 Task: In the  document picture.docx. Below name insert the link: 'www.wikipedia.org' Insert Dropdown below the link: Project Status  'Select Not started 'Insert Header and write  "Stellar". Change font style to  Yellow Tail
Action: Mouse moved to (296, 347)
Screenshot: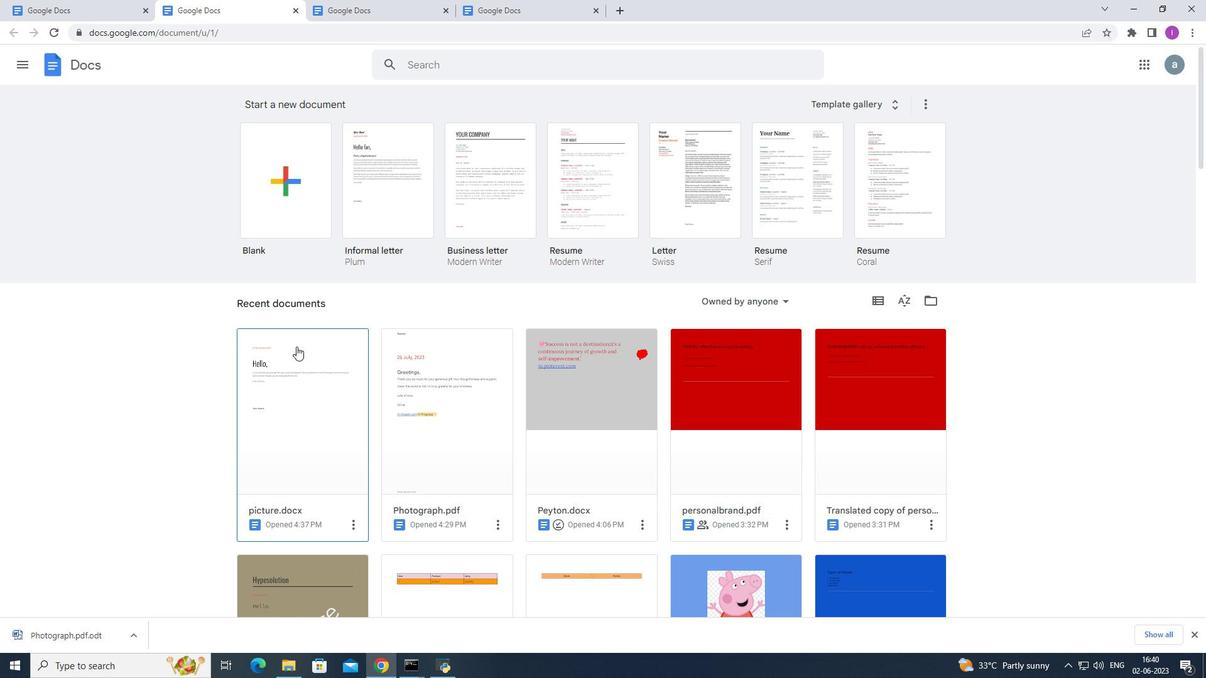 
Action: Mouse pressed left at (296, 346)
Screenshot: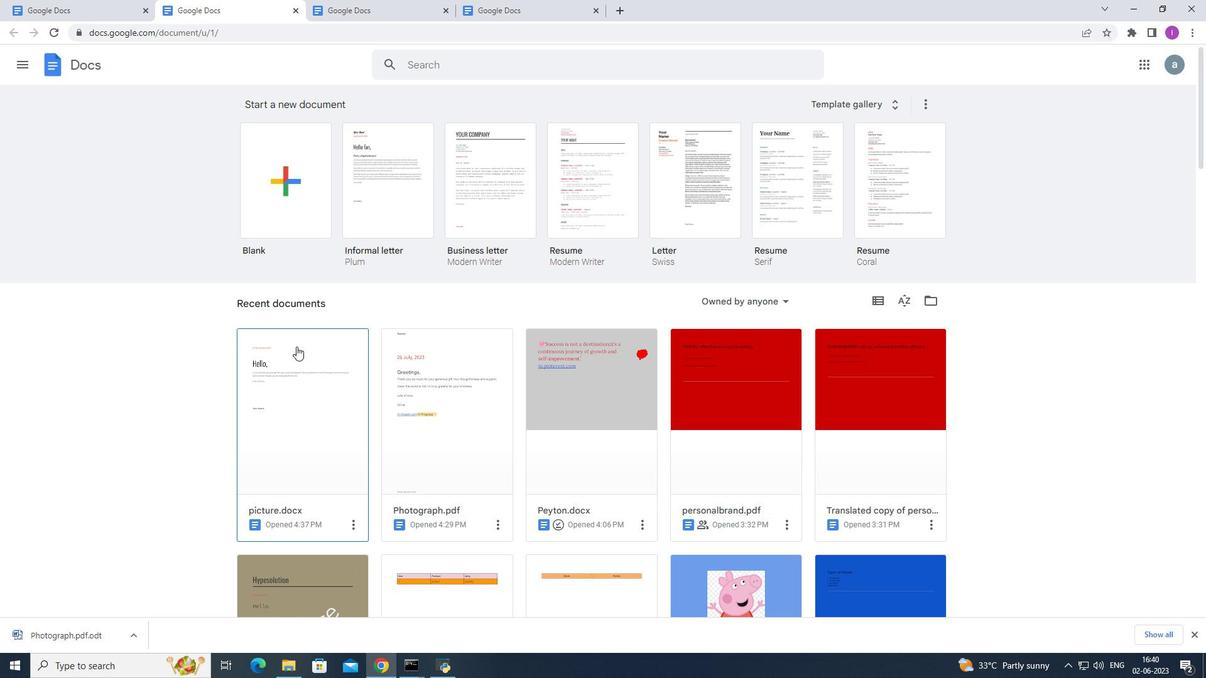 
Action: Mouse moved to (411, 395)
Screenshot: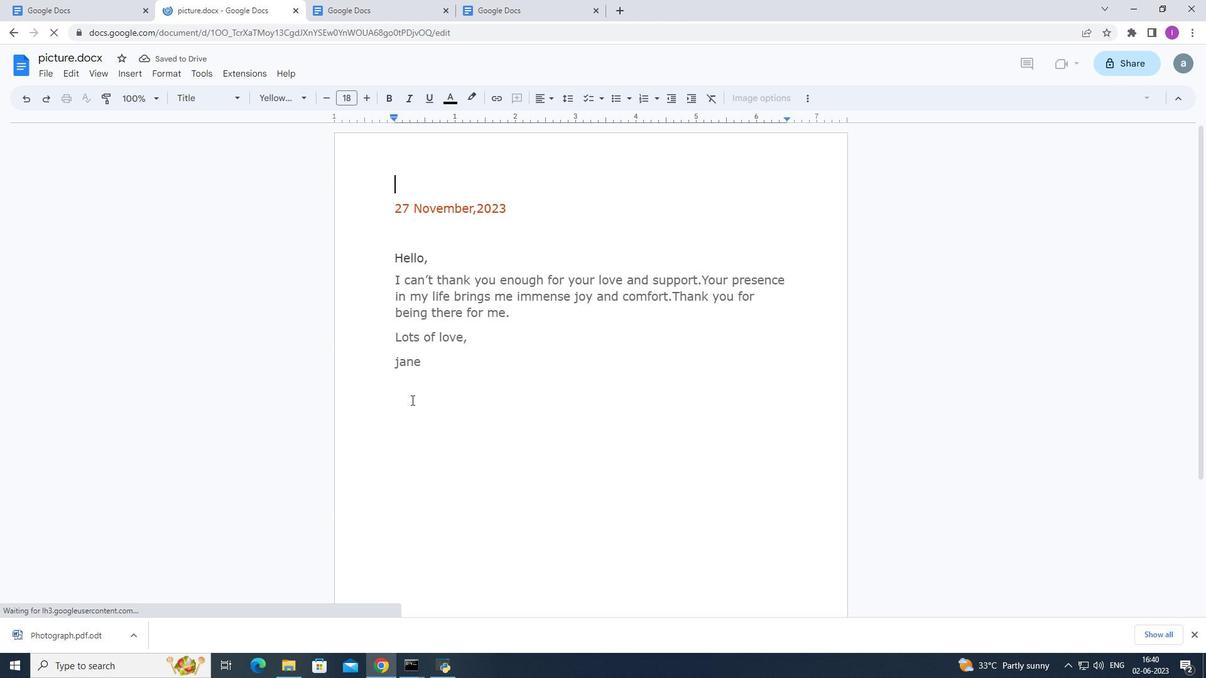 
Action: Mouse pressed left at (411, 395)
Screenshot: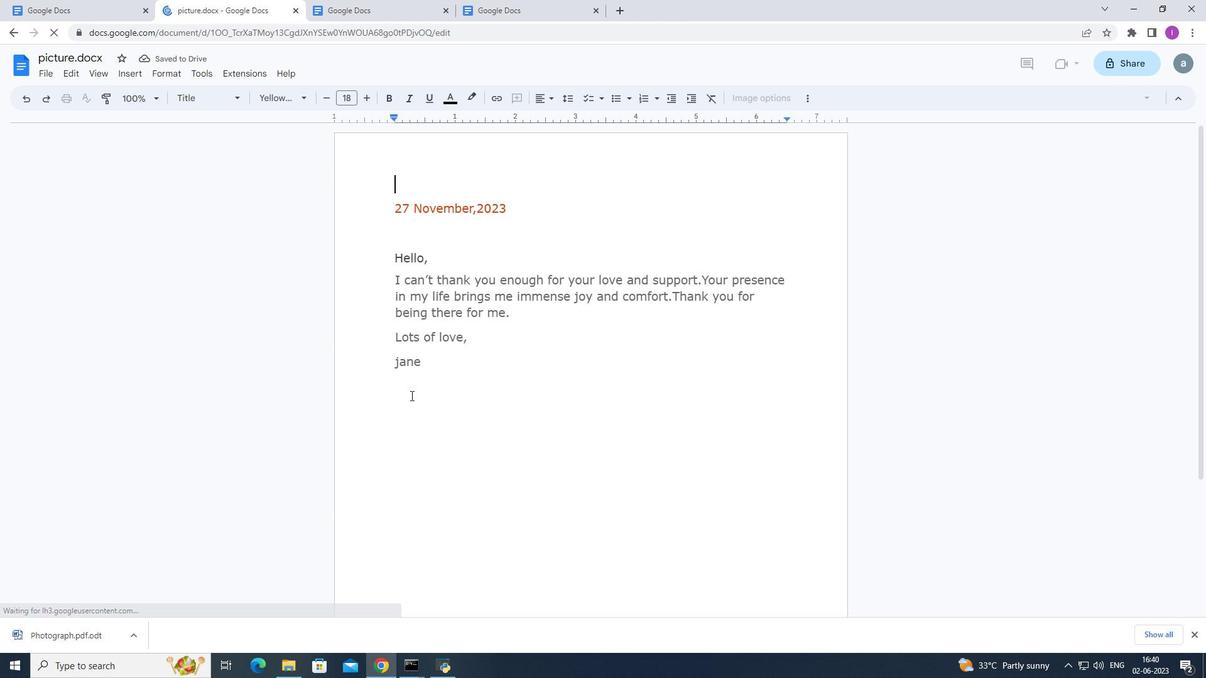 
Action: Mouse moved to (140, 70)
Screenshot: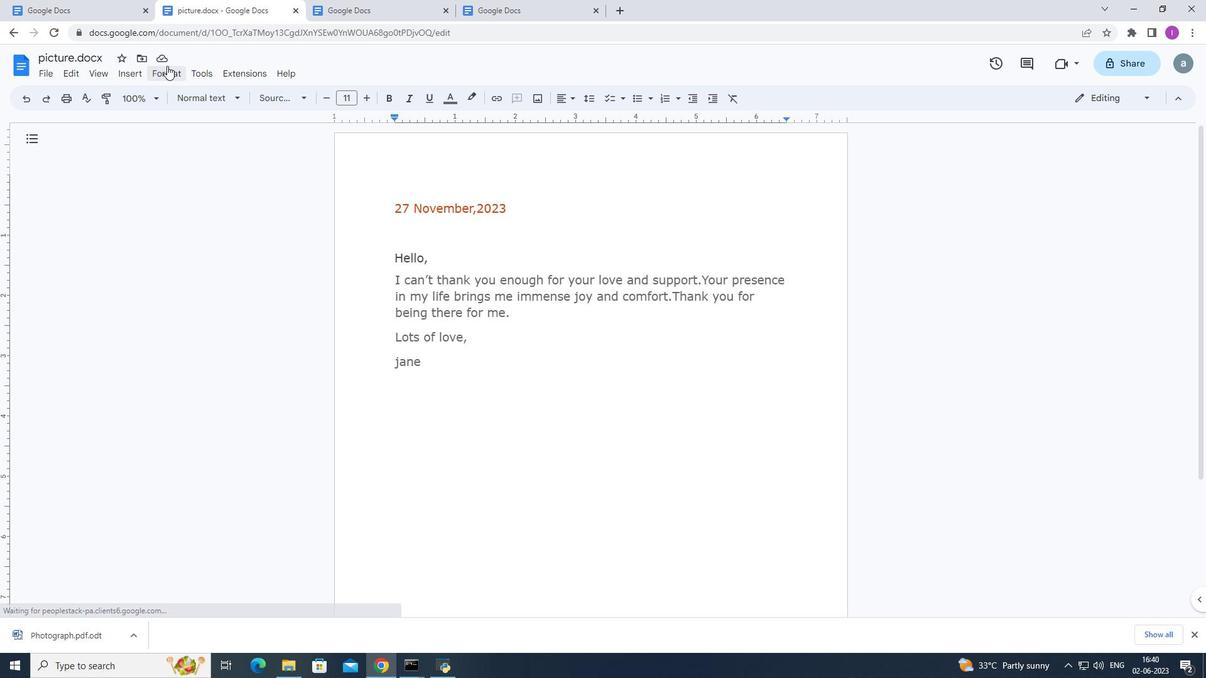 
Action: Mouse pressed left at (140, 70)
Screenshot: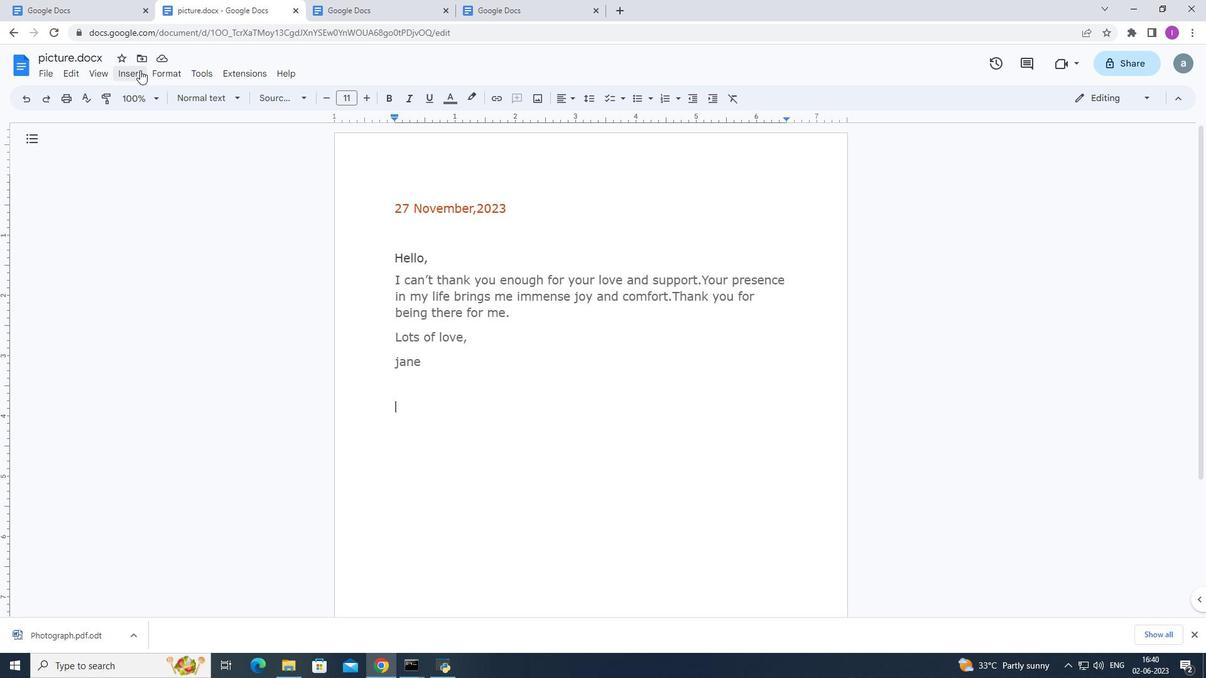
Action: Mouse moved to (150, 456)
Screenshot: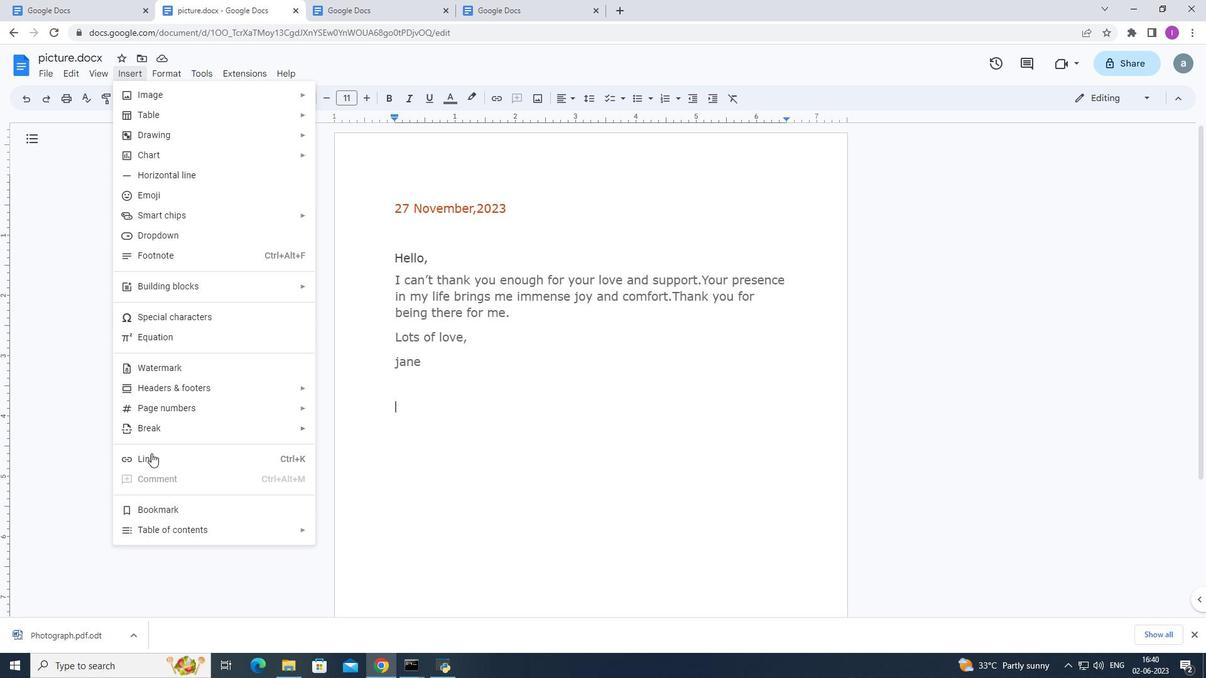 
Action: Mouse pressed left at (150, 456)
Screenshot: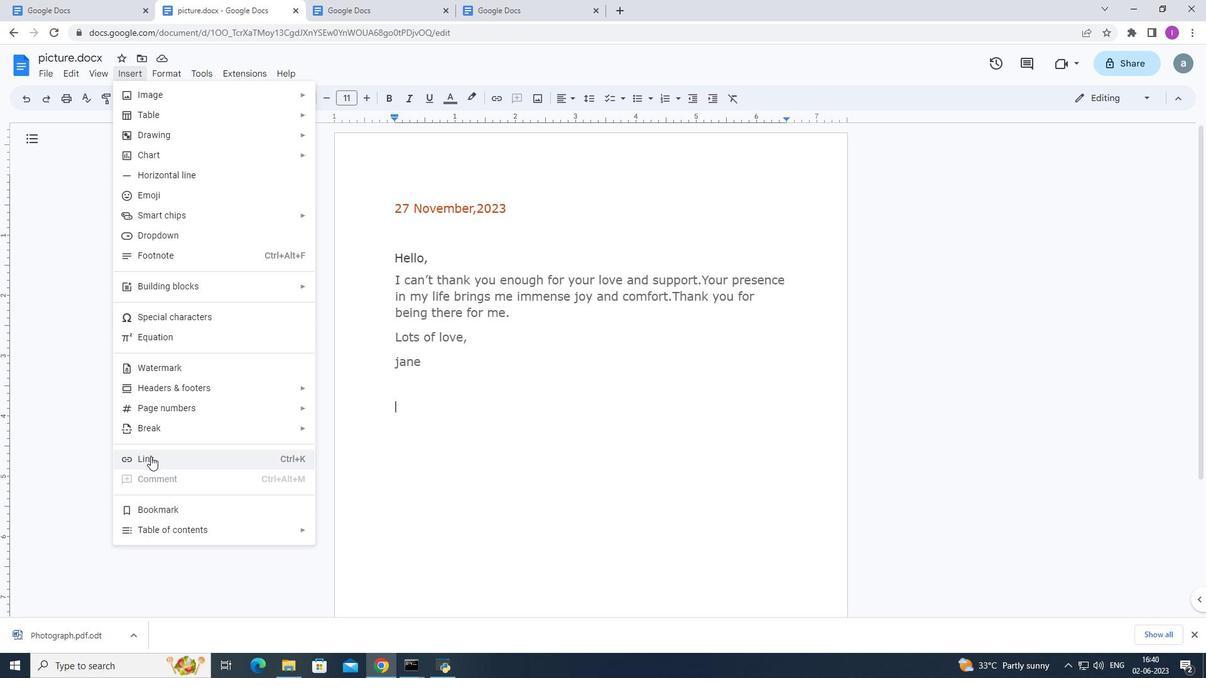 
Action: Mouse moved to (454, 260)
Screenshot: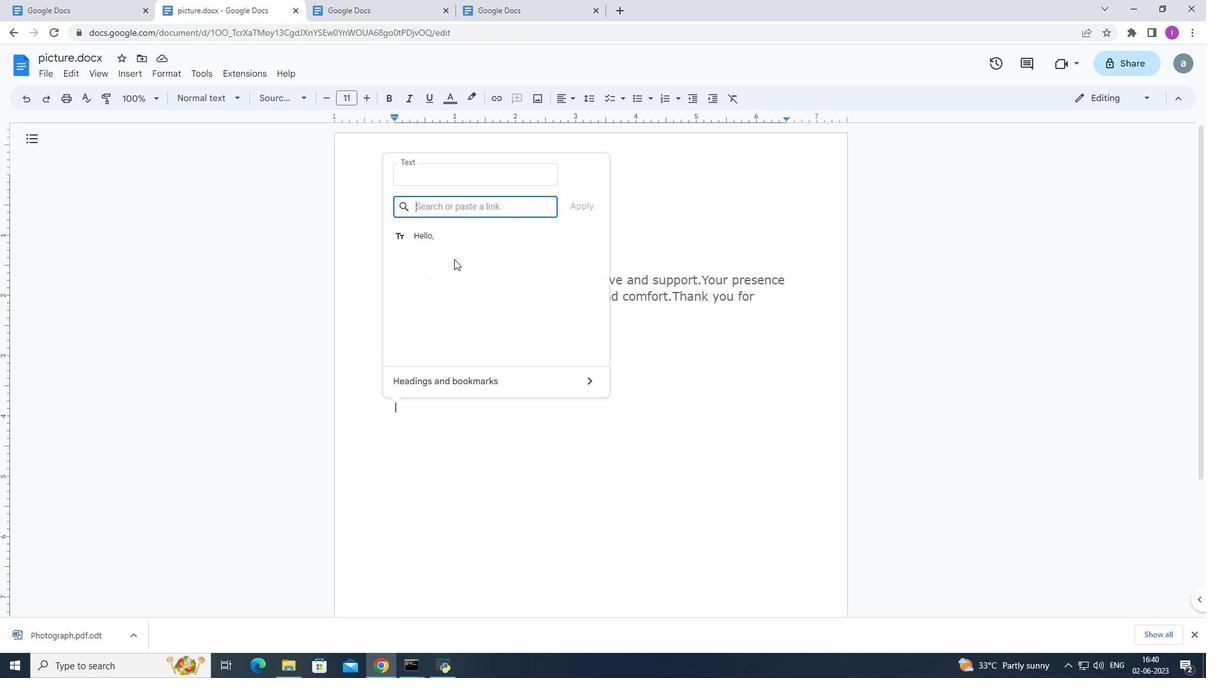 
Action: Key pressed www
Screenshot: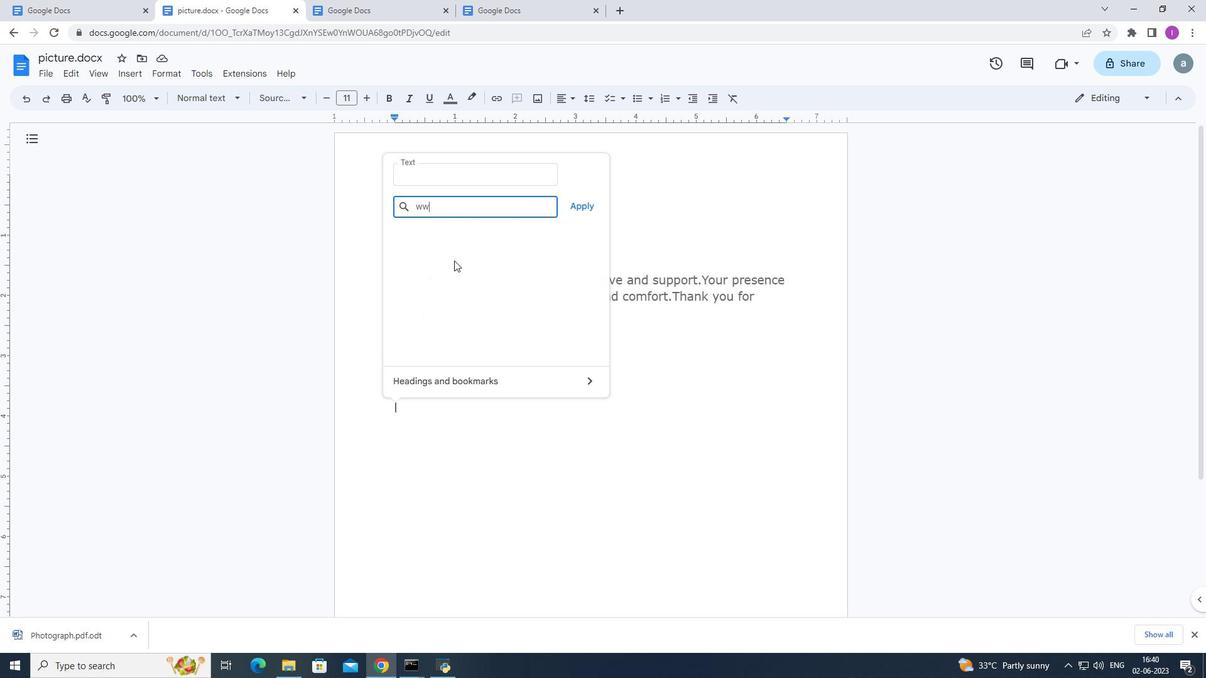 
Action: Mouse moved to (529, 268)
Screenshot: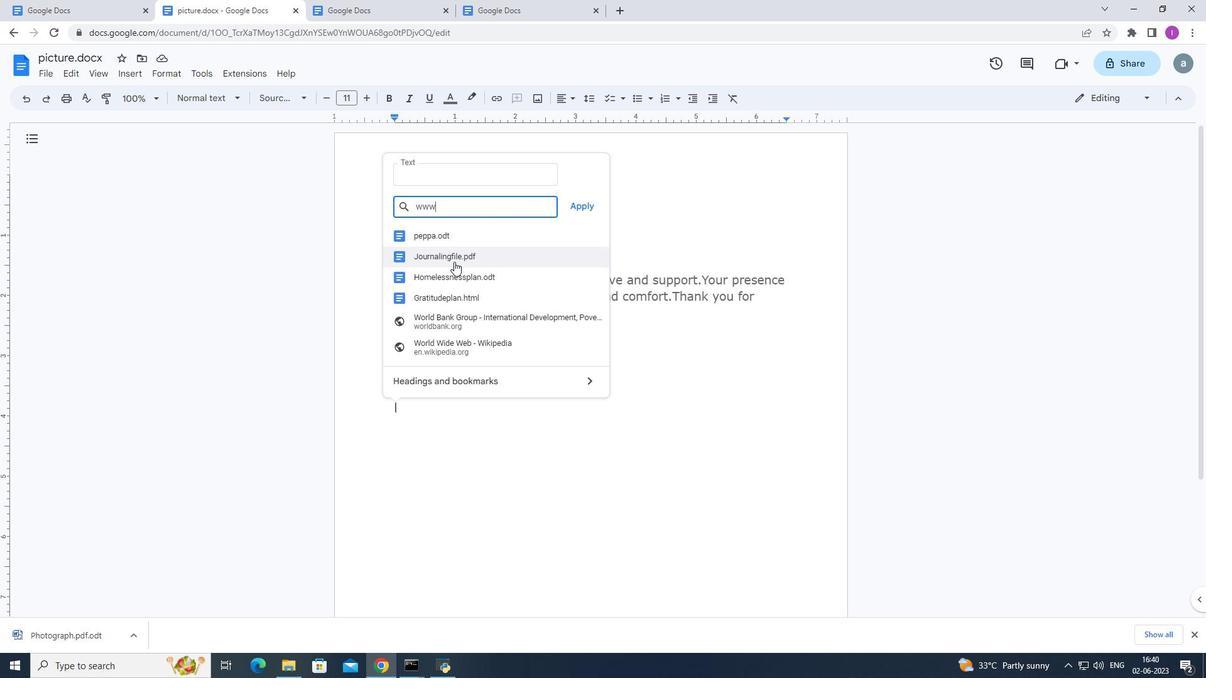 
Action: Key pressed .wikipedia.org
Screenshot: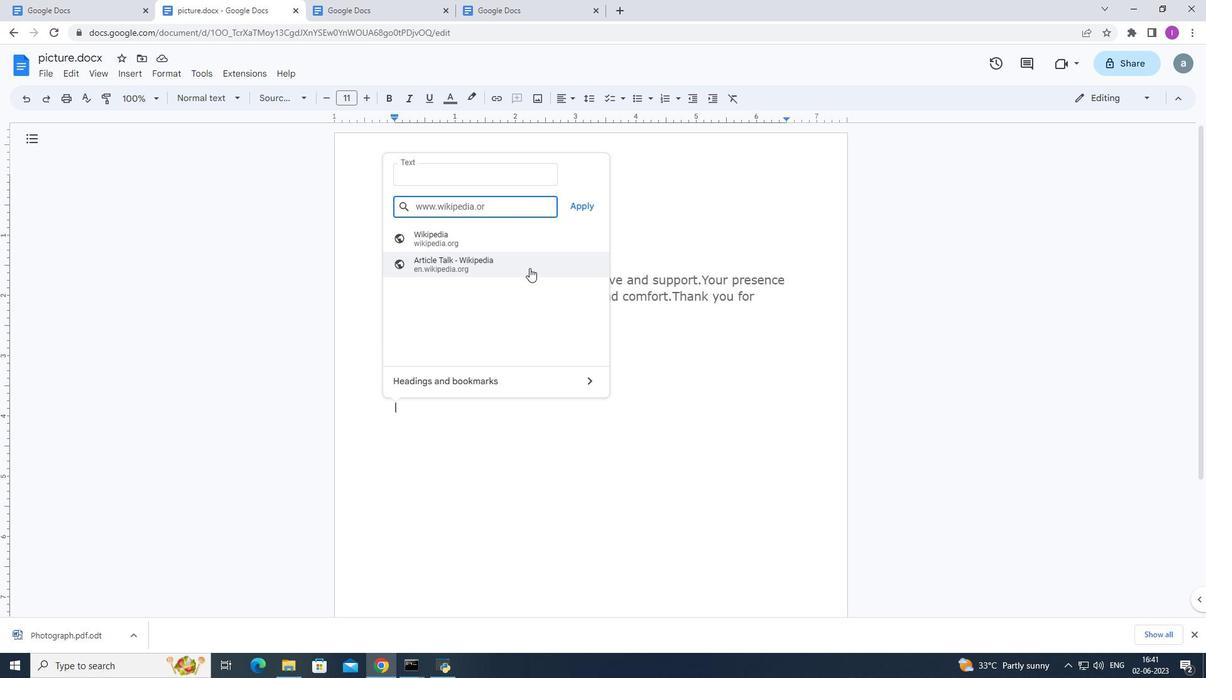 
Action: Mouse moved to (583, 207)
Screenshot: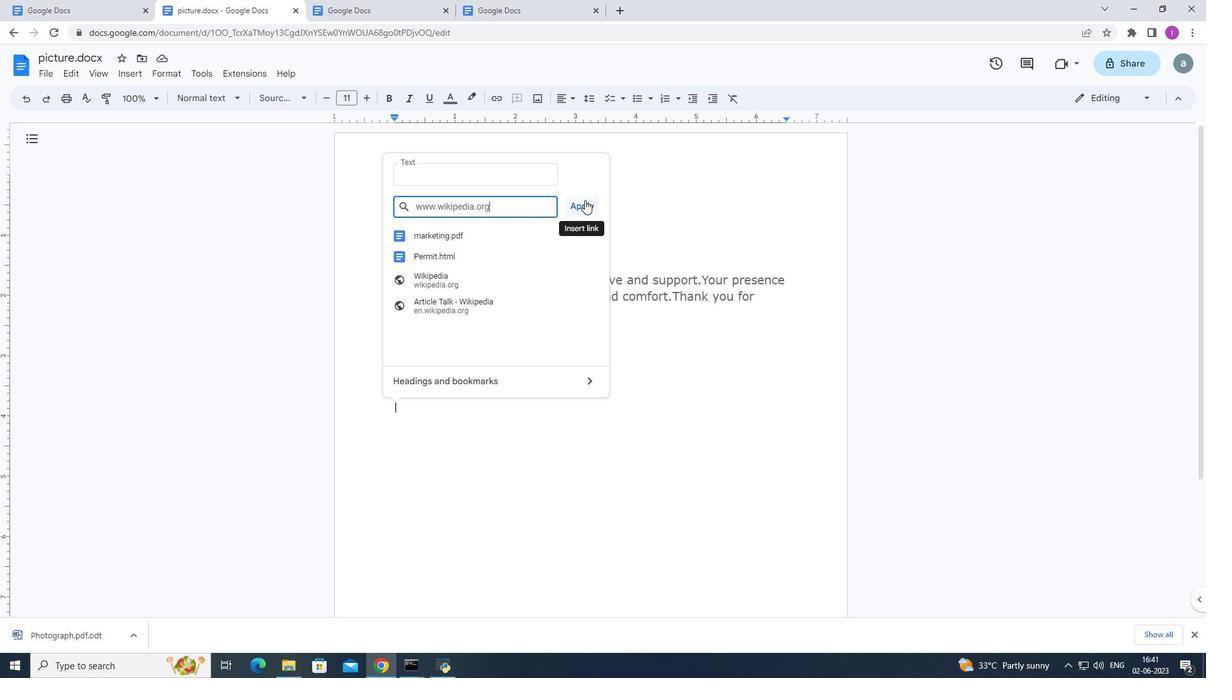 
Action: Mouse pressed left at (583, 207)
Screenshot: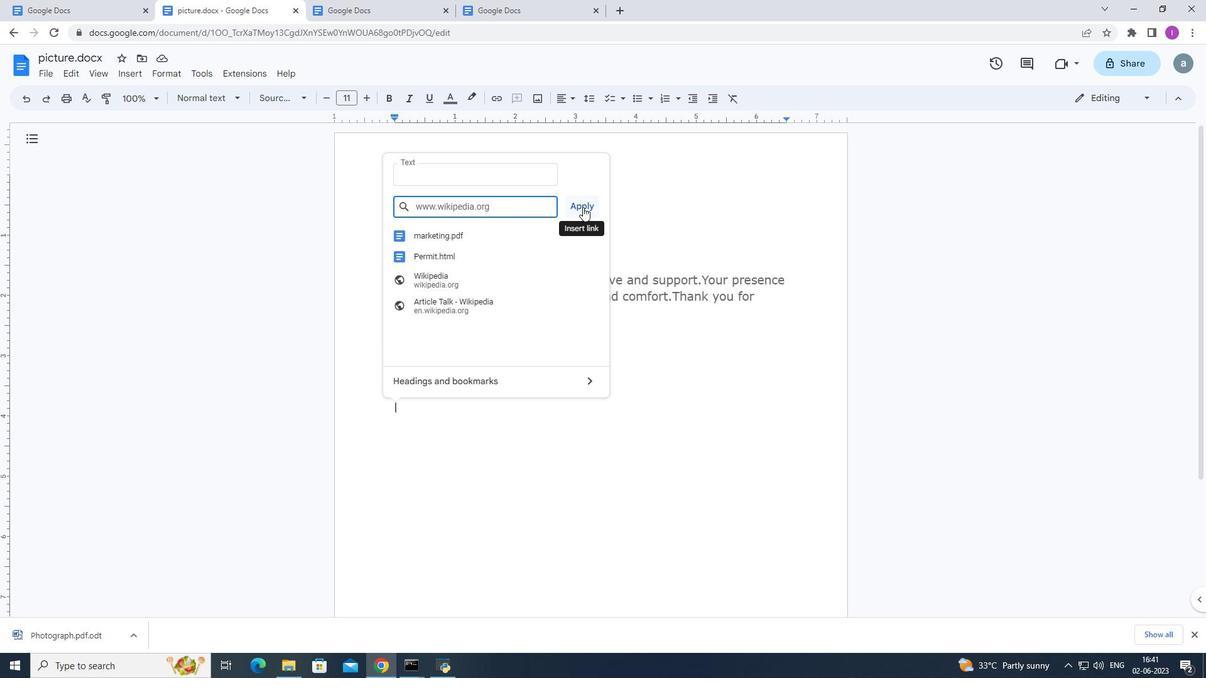 
Action: Mouse moved to (125, 72)
Screenshot: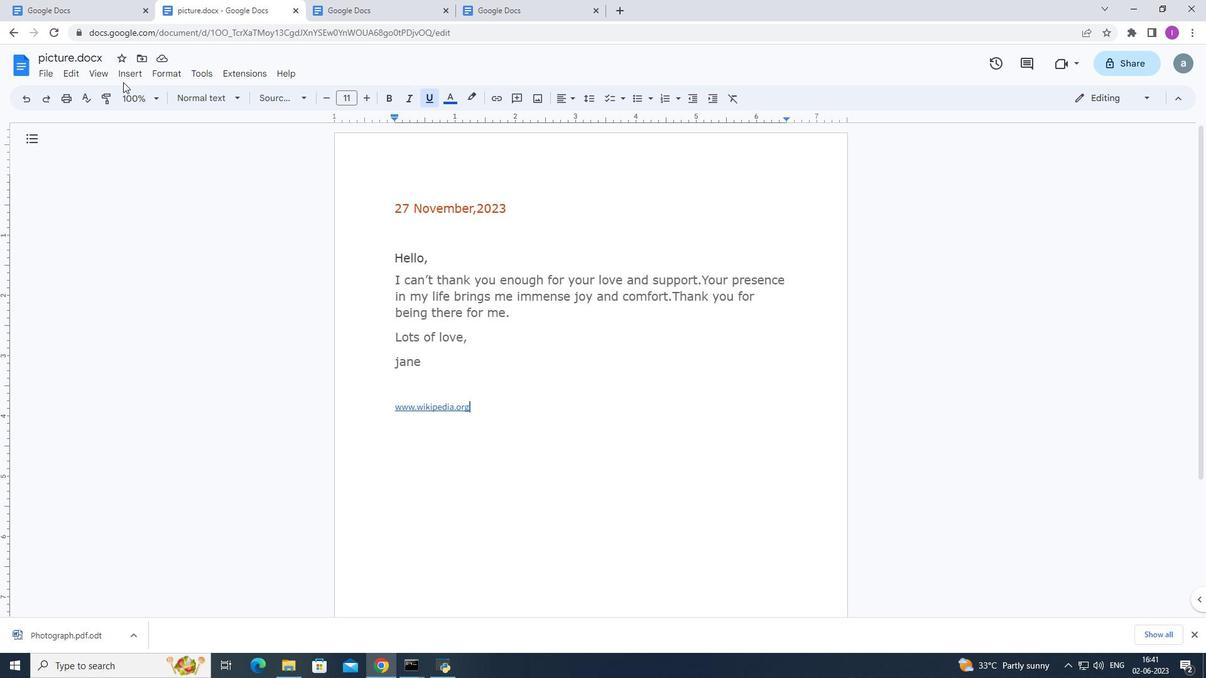 
Action: Mouse pressed left at (125, 72)
Screenshot: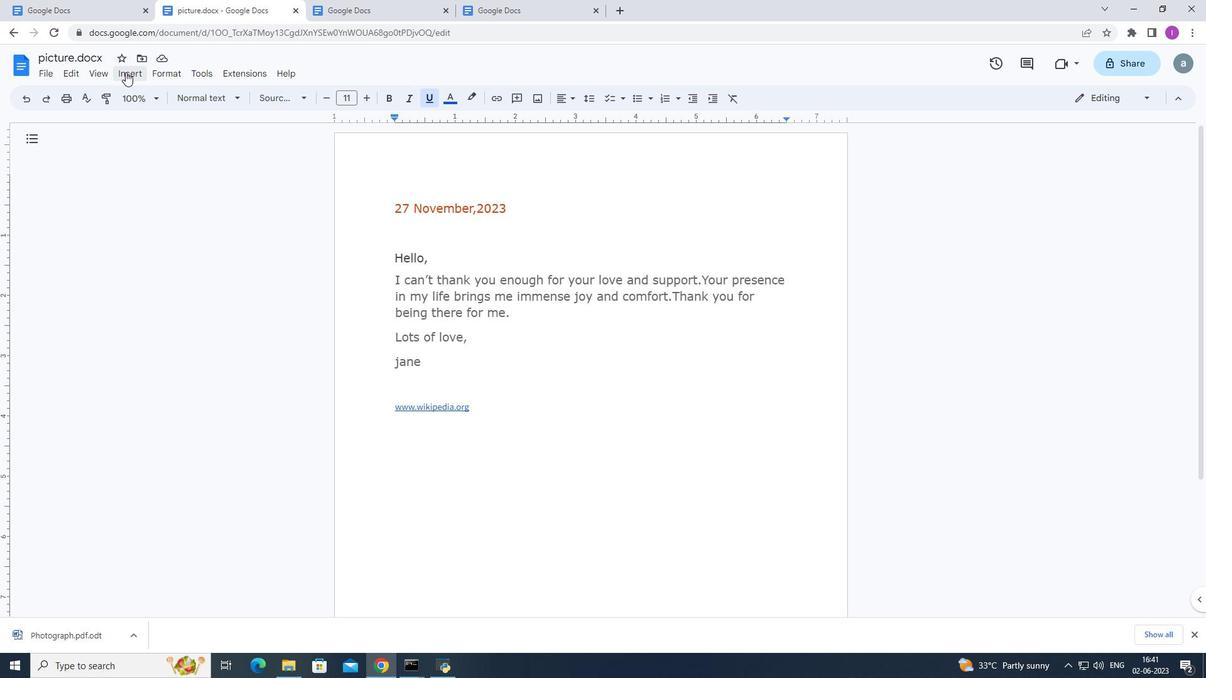 
Action: Mouse moved to (168, 233)
Screenshot: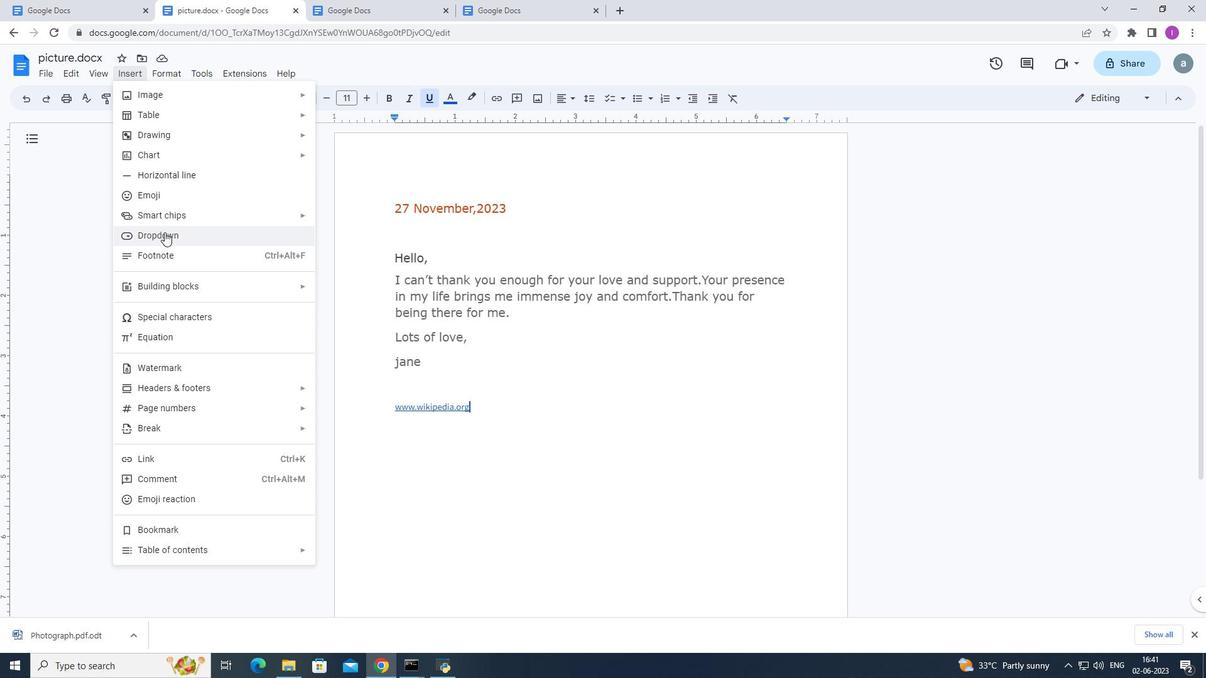 
Action: Mouse pressed left at (168, 233)
Screenshot: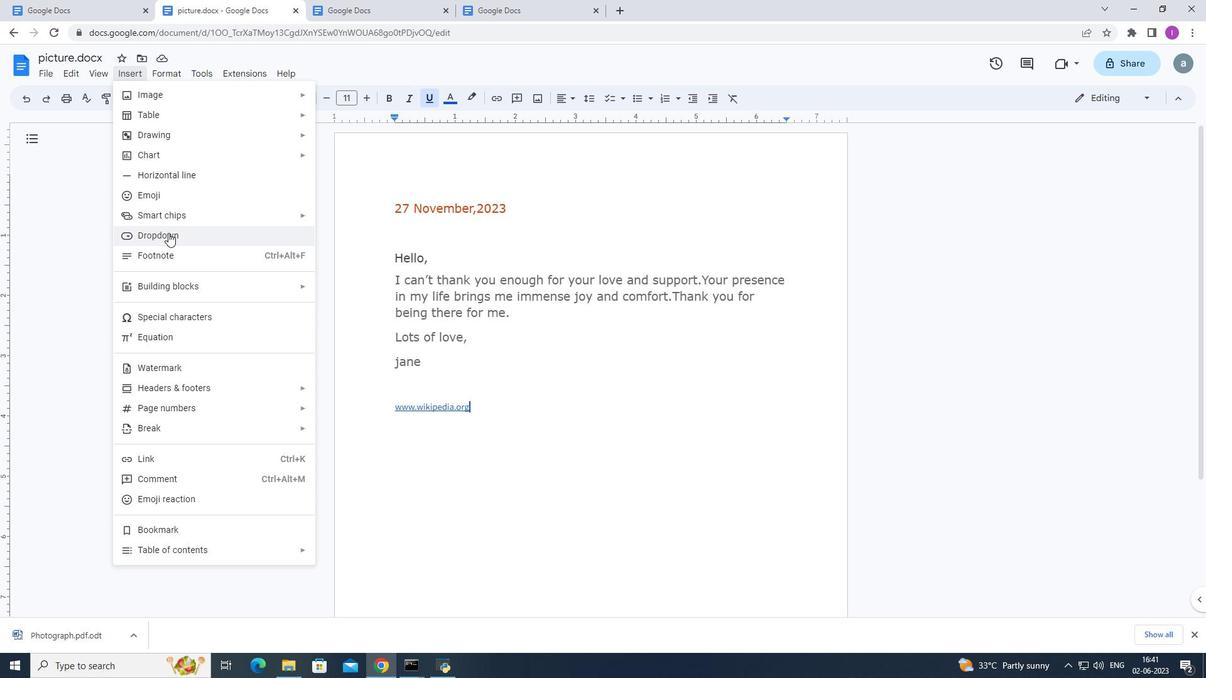 
Action: Mouse moved to (726, 533)
Screenshot: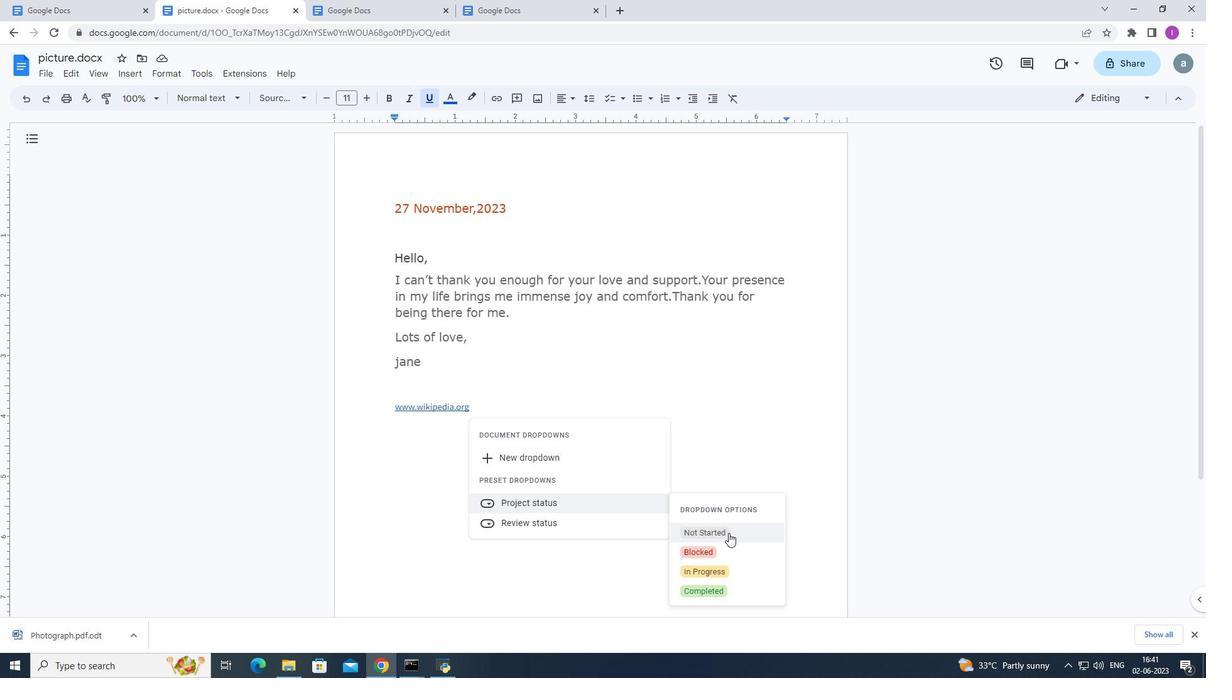 
Action: Mouse pressed left at (726, 533)
Screenshot: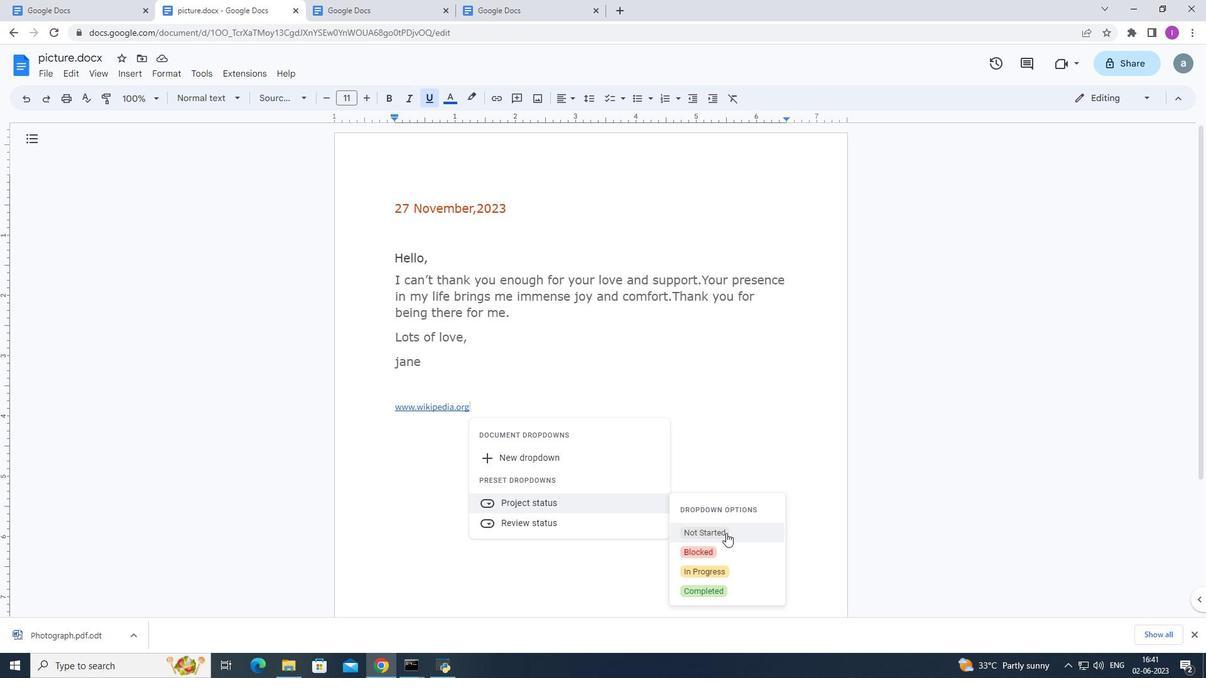 
Action: Mouse moved to (120, 72)
Screenshot: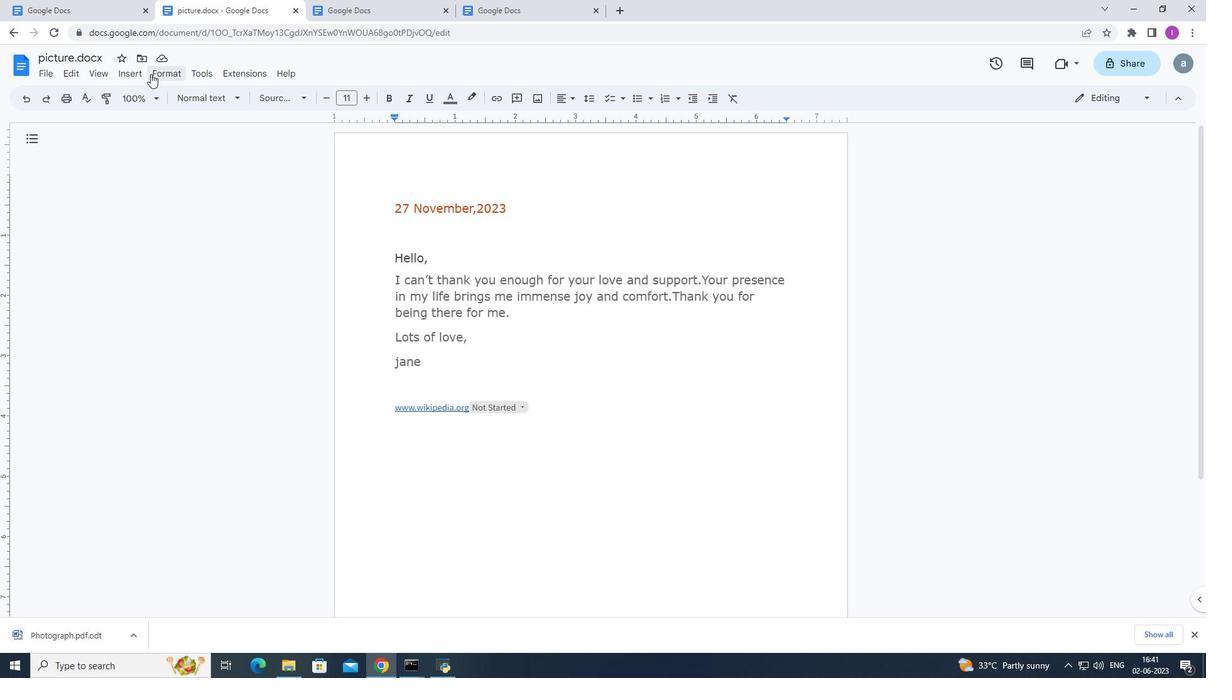 
Action: Mouse pressed left at (120, 72)
Screenshot: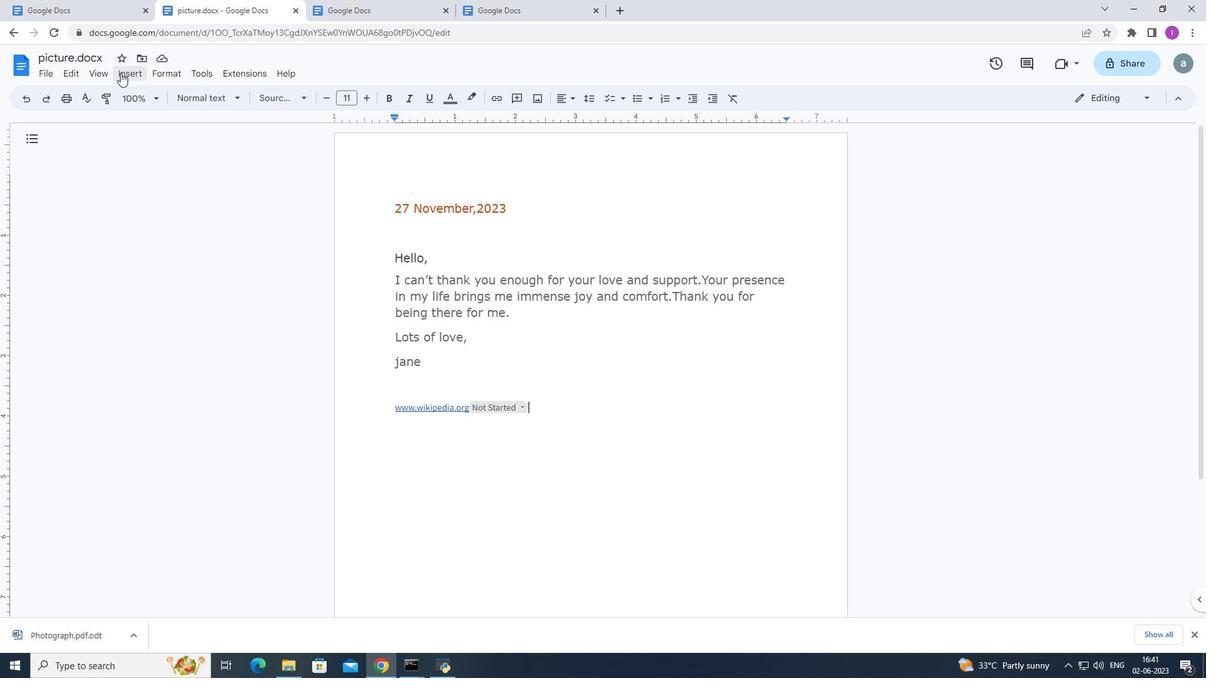 
Action: Mouse moved to (177, 389)
Screenshot: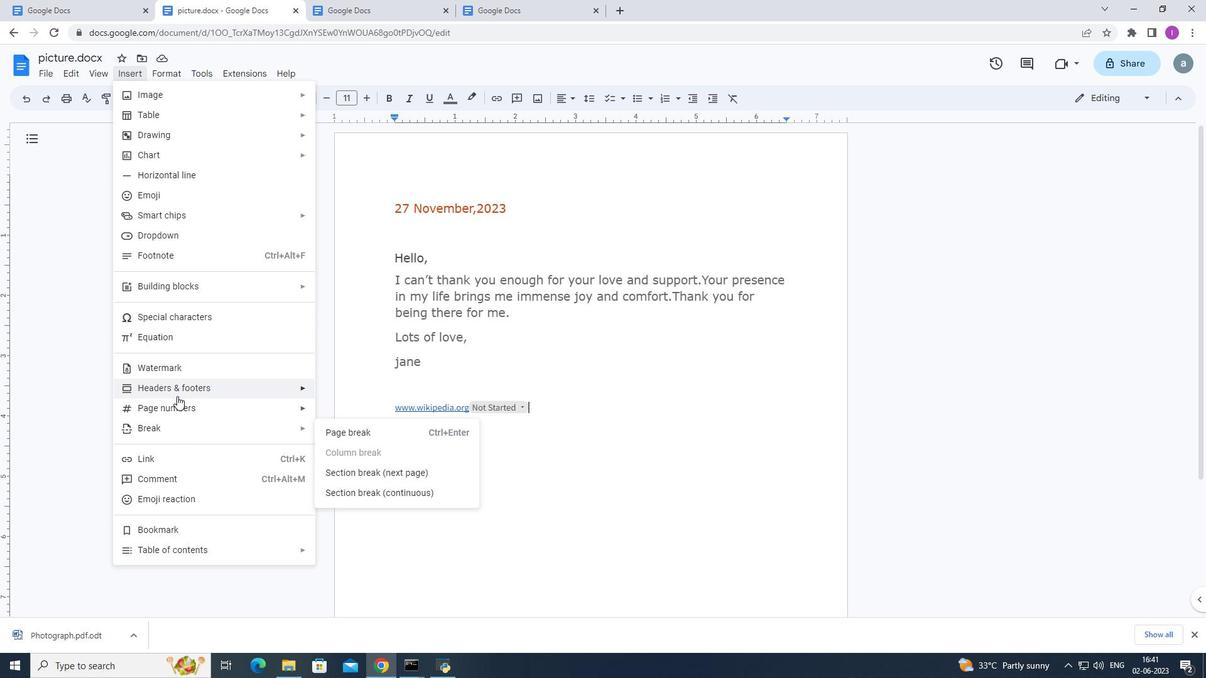
Action: Mouse pressed left at (177, 389)
Screenshot: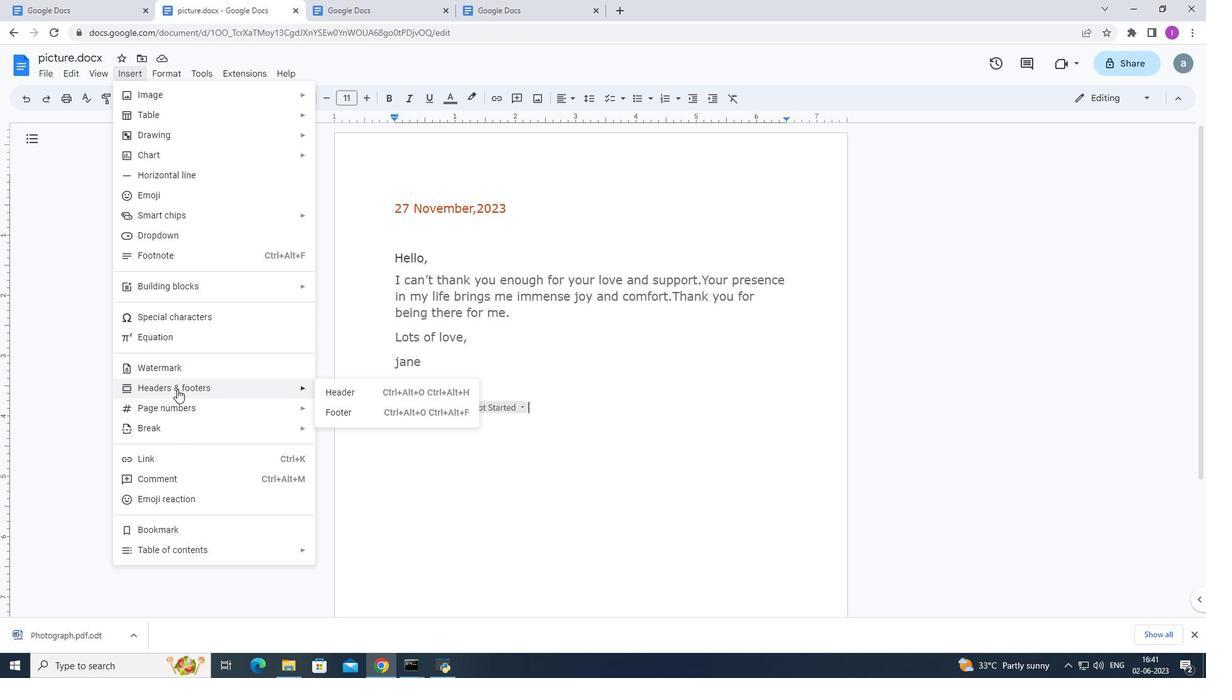 
Action: Mouse moved to (363, 392)
Screenshot: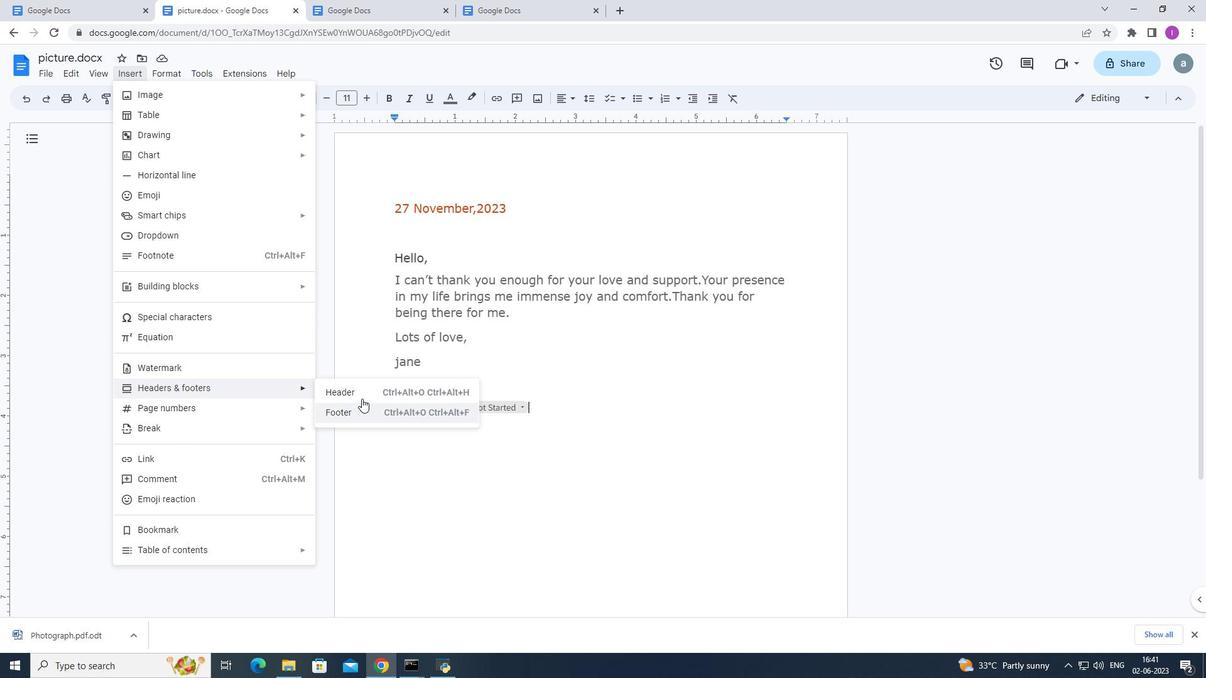 
Action: Mouse pressed left at (363, 392)
Screenshot: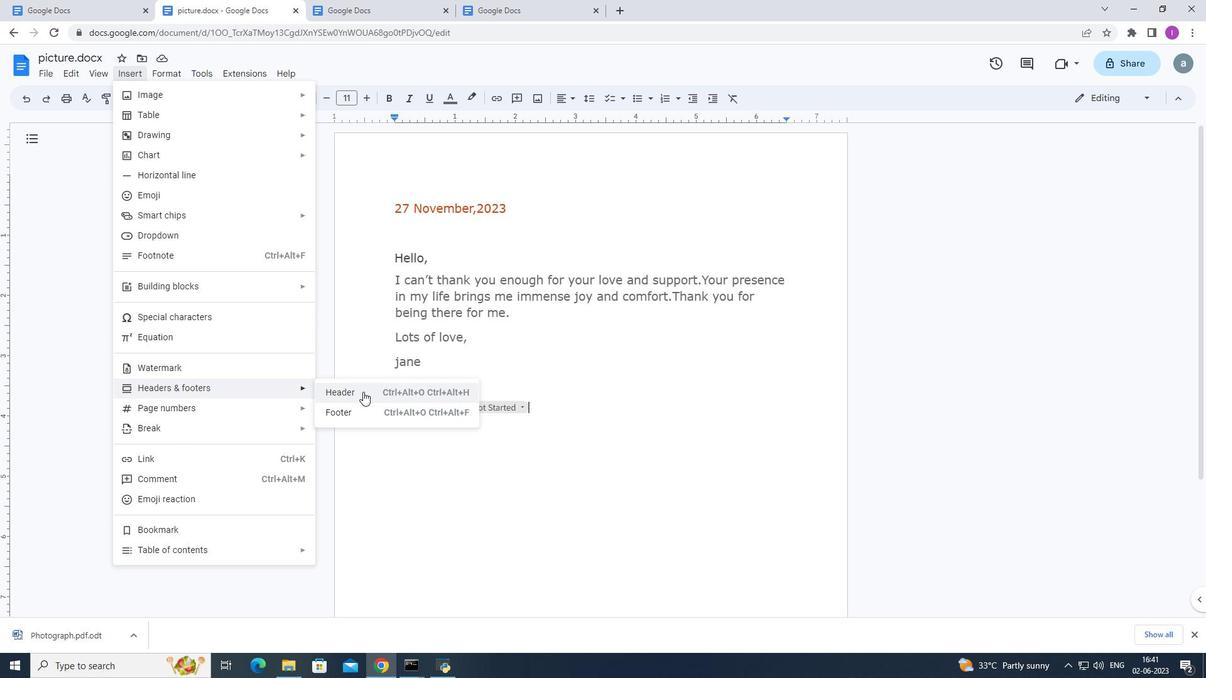 
Action: Mouse moved to (587, 222)
Screenshot: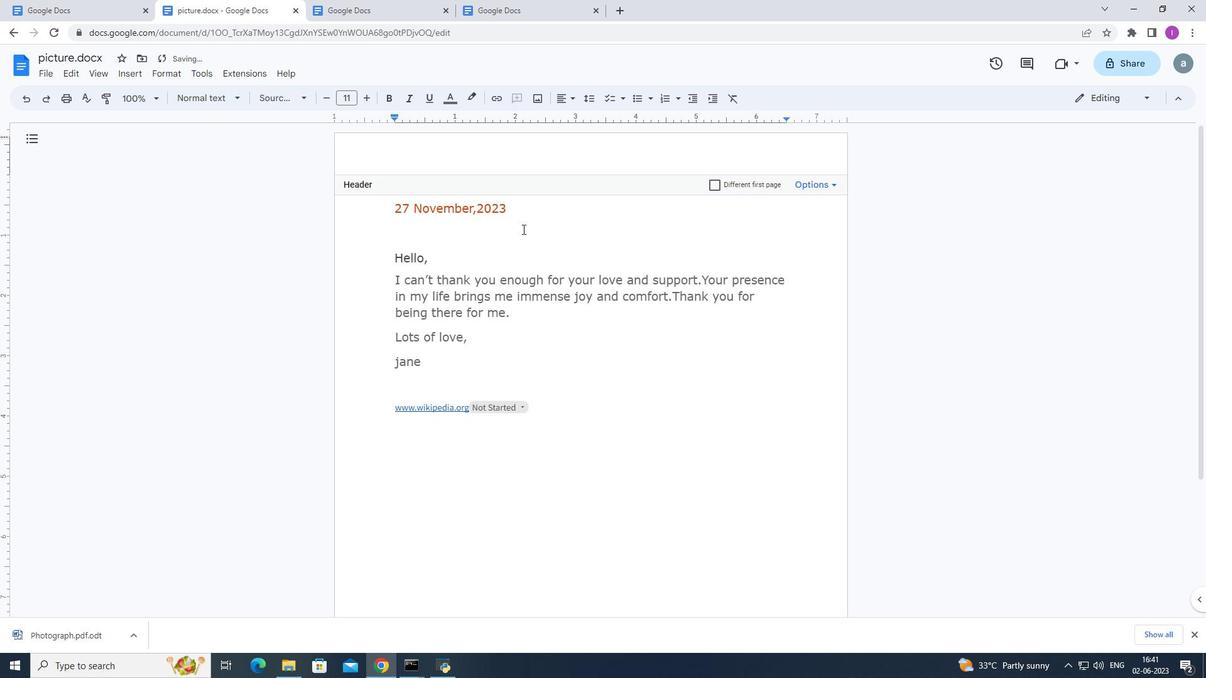 
Action: Key pressed <Key.shift>Stellar
Screenshot: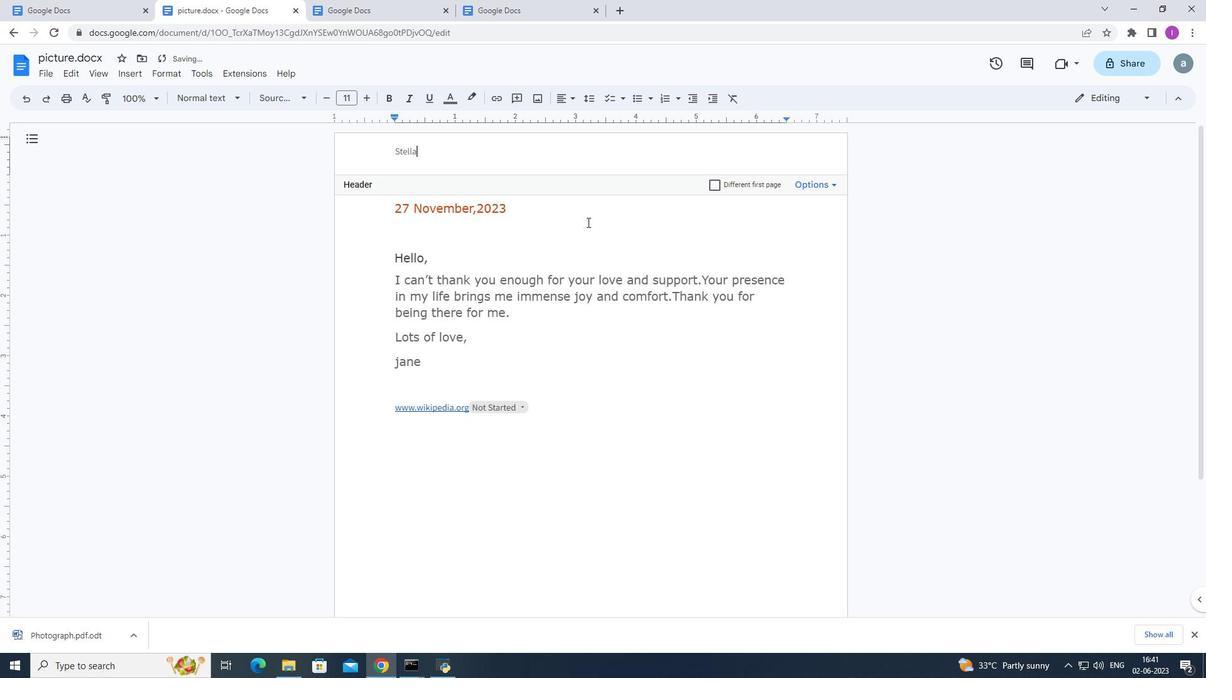 
Action: Mouse moved to (436, 154)
Screenshot: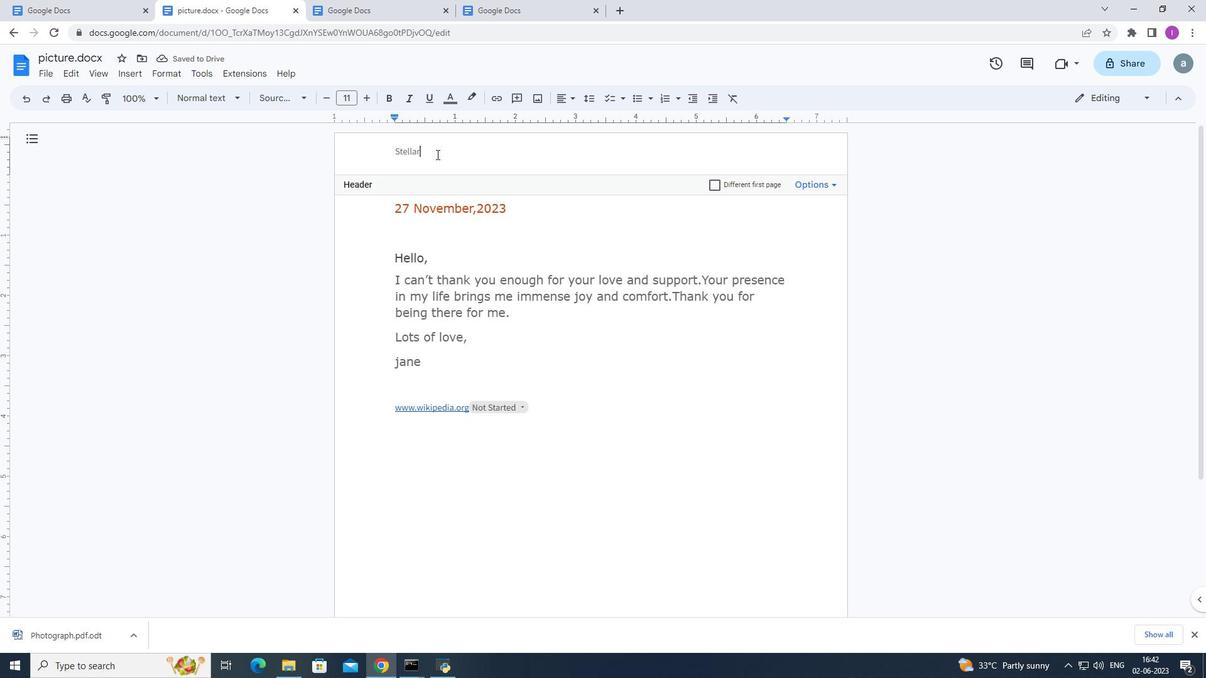 
Action: Mouse pressed left at (436, 154)
Screenshot: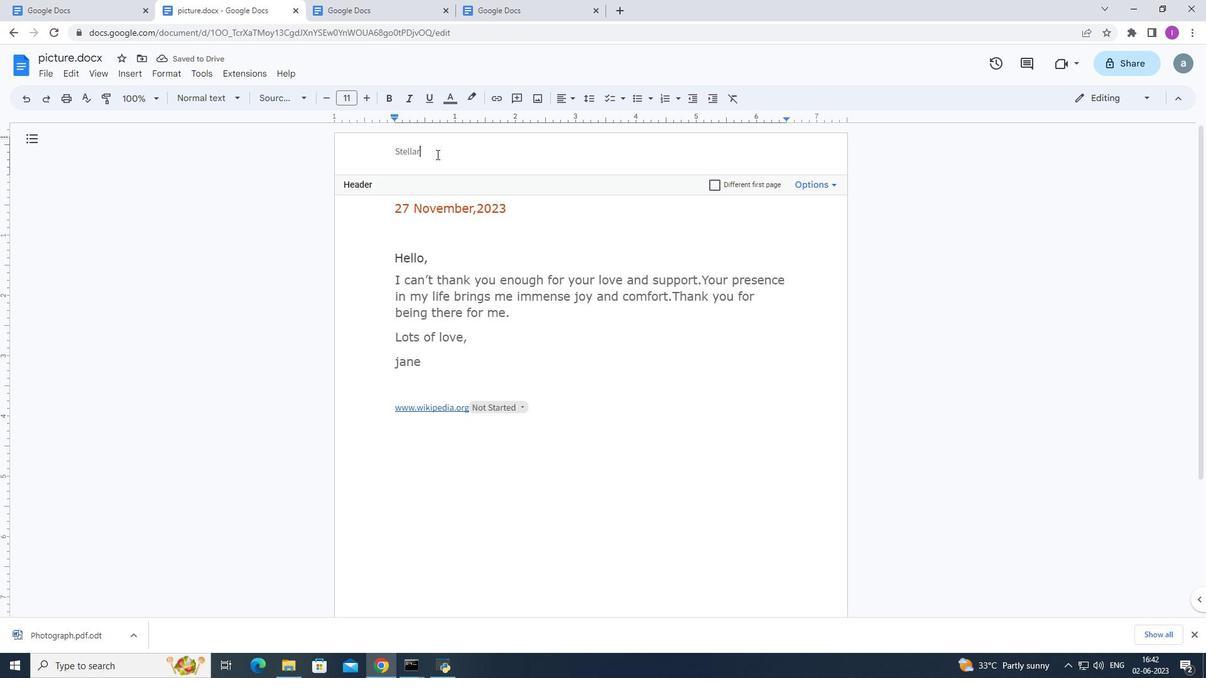
Action: Mouse moved to (273, 196)
Screenshot: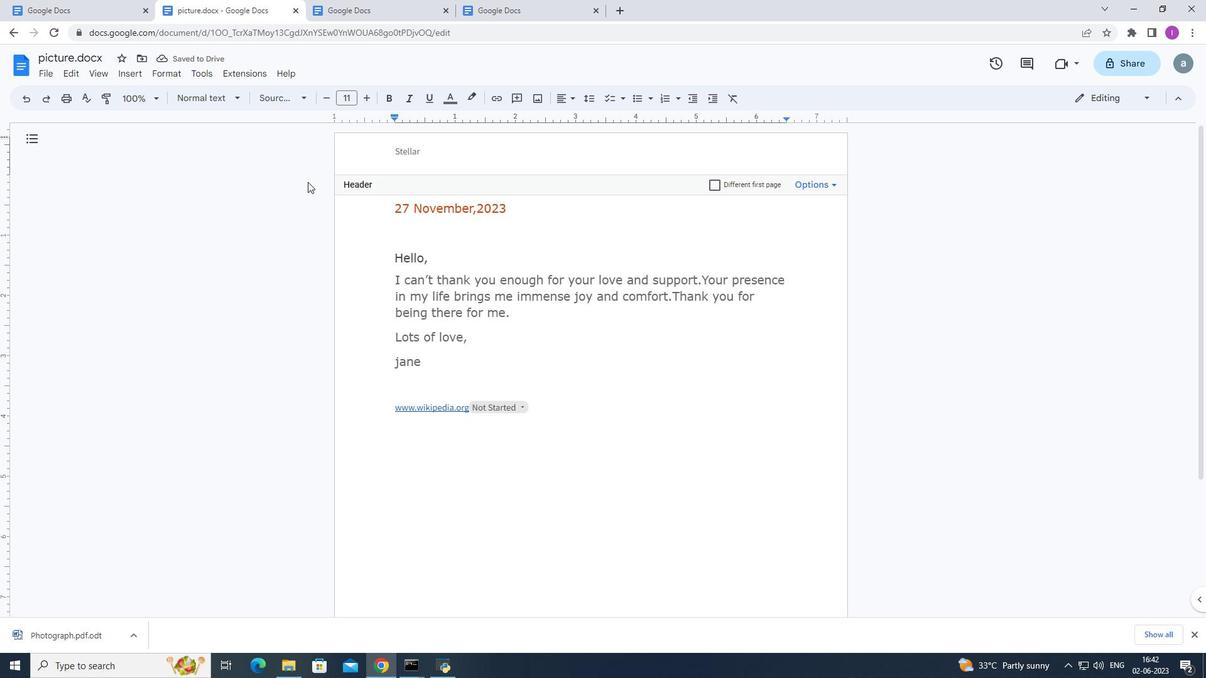 
Action: Mouse pressed left at (273, 196)
Screenshot: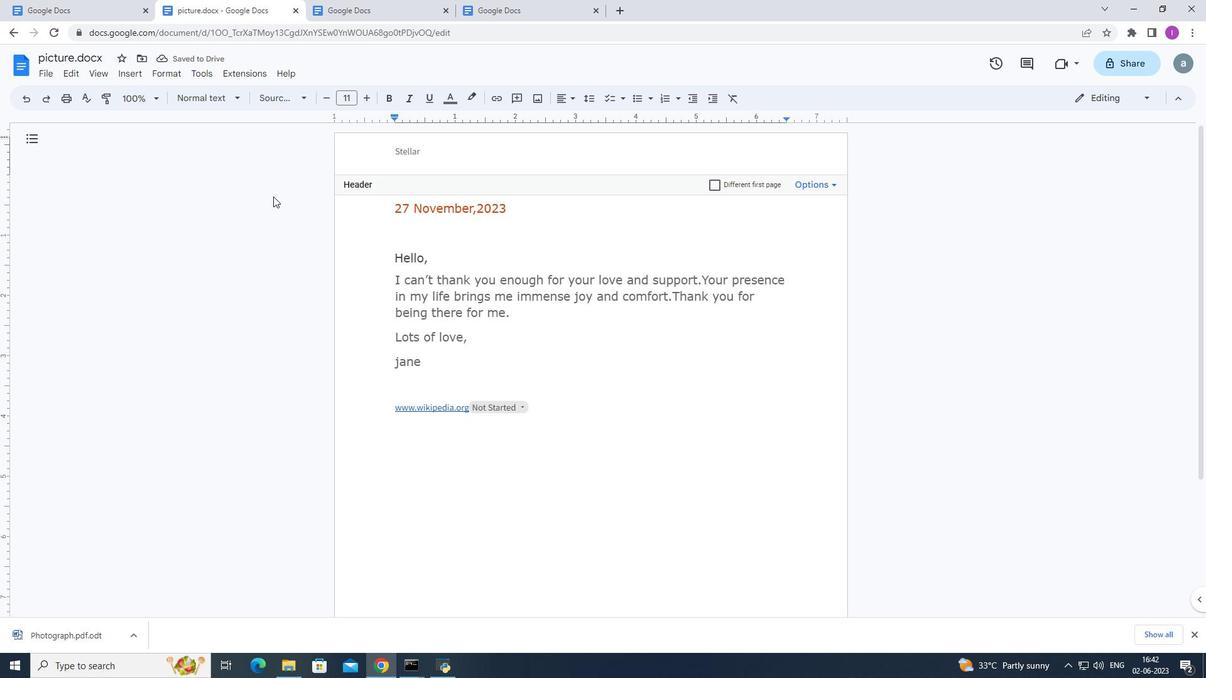 
Action: Mouse moved to (423, 151)
Screenshot: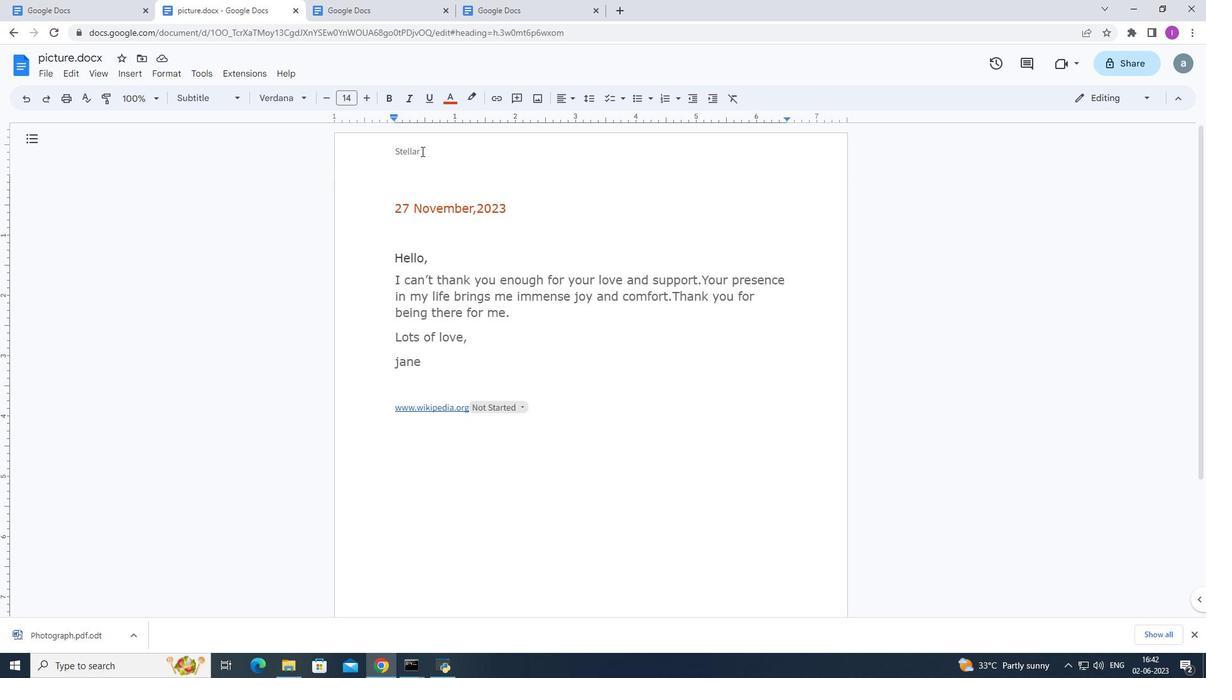
Action: Mouse pressed left at (423, 151)
Screenshot: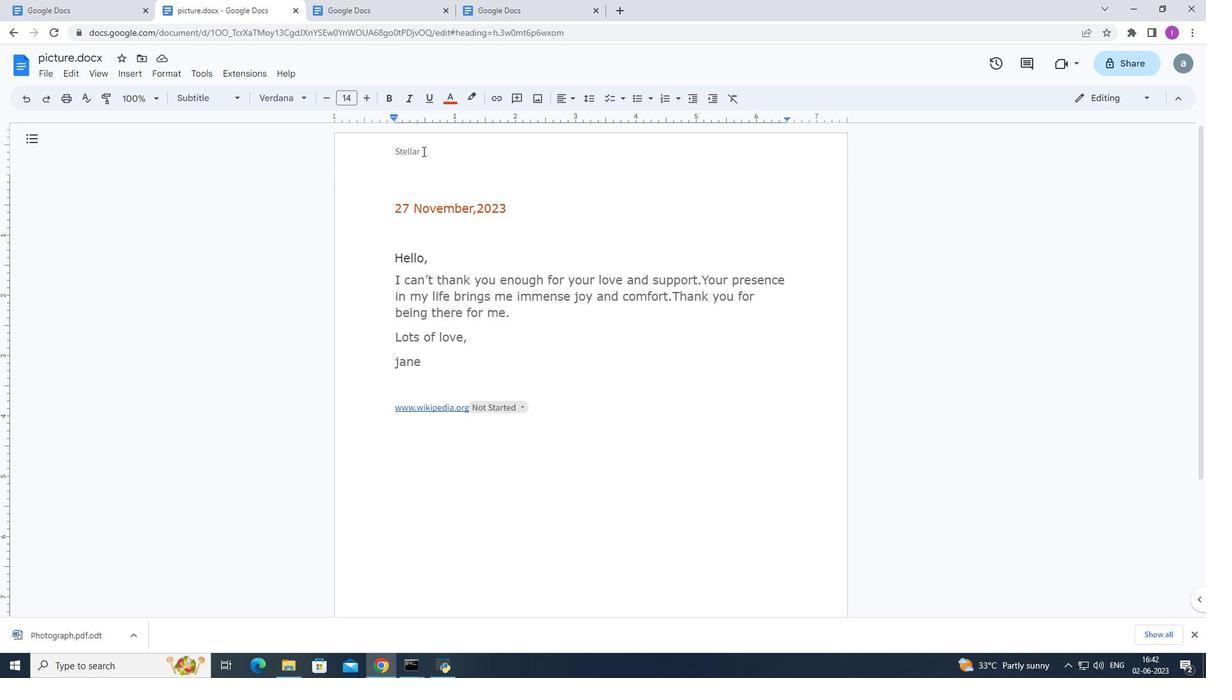 
Action: Mouse moved to (422, 148)
Screenshot: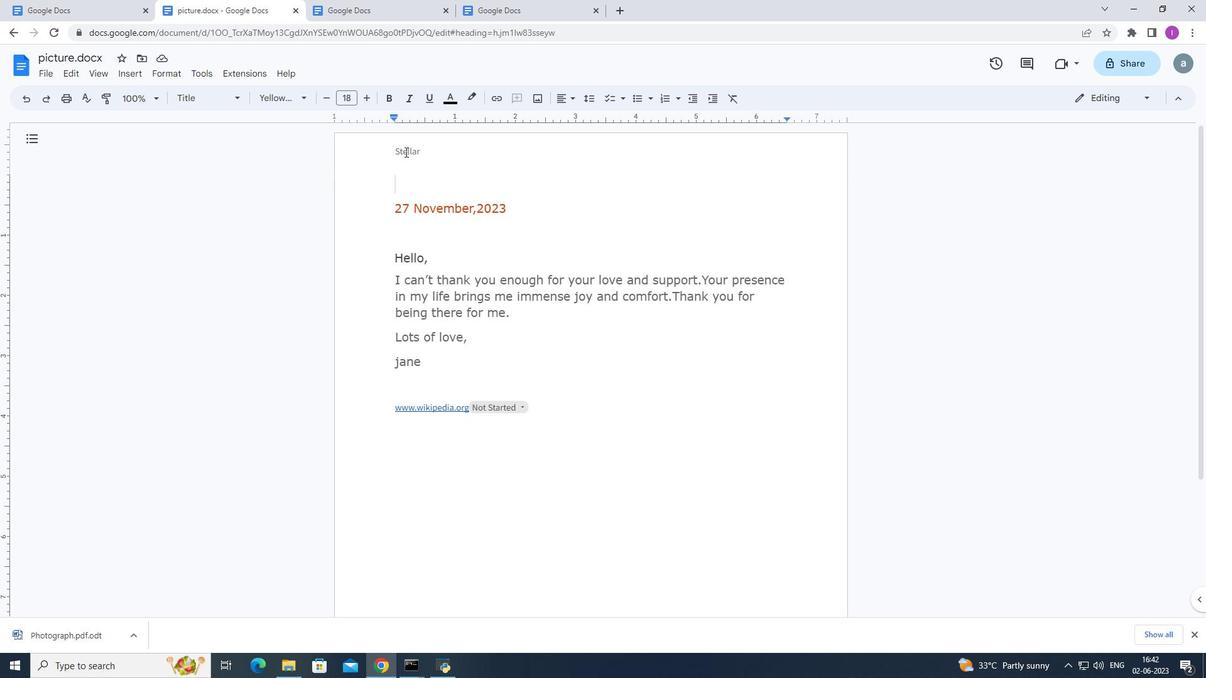 
Action: Mouse pressed left at (422, 148)
Screenshot: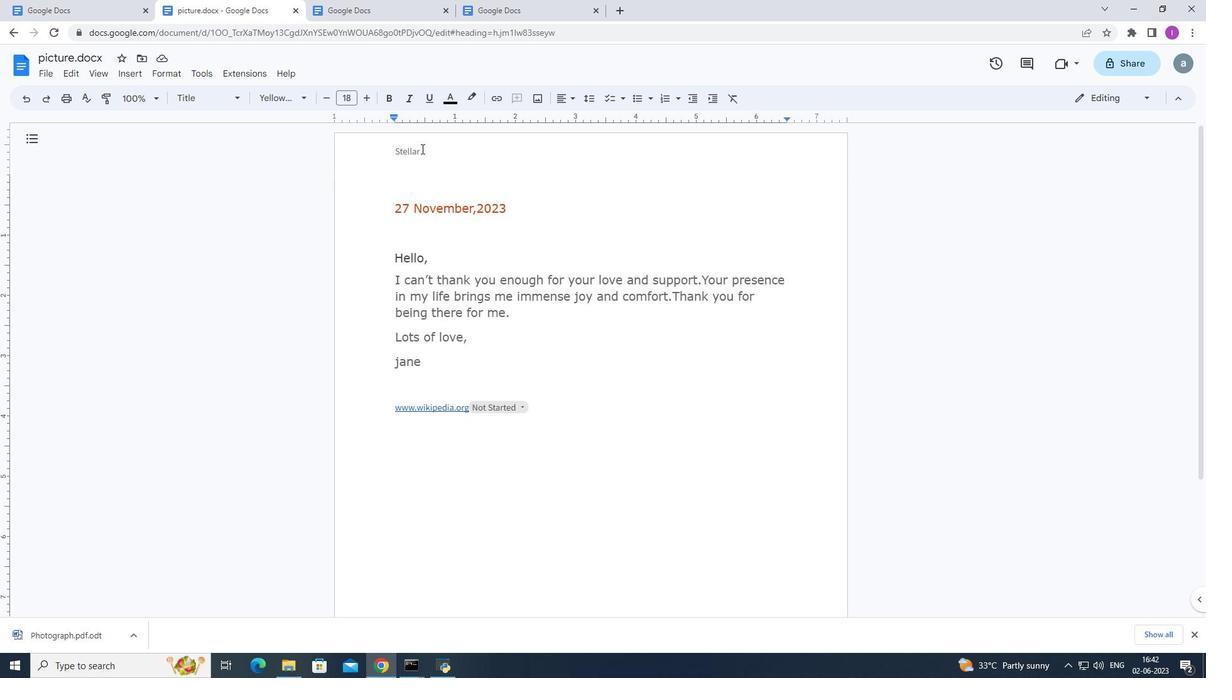 
Action: Mouse moved to (407, 153)
Screenshot: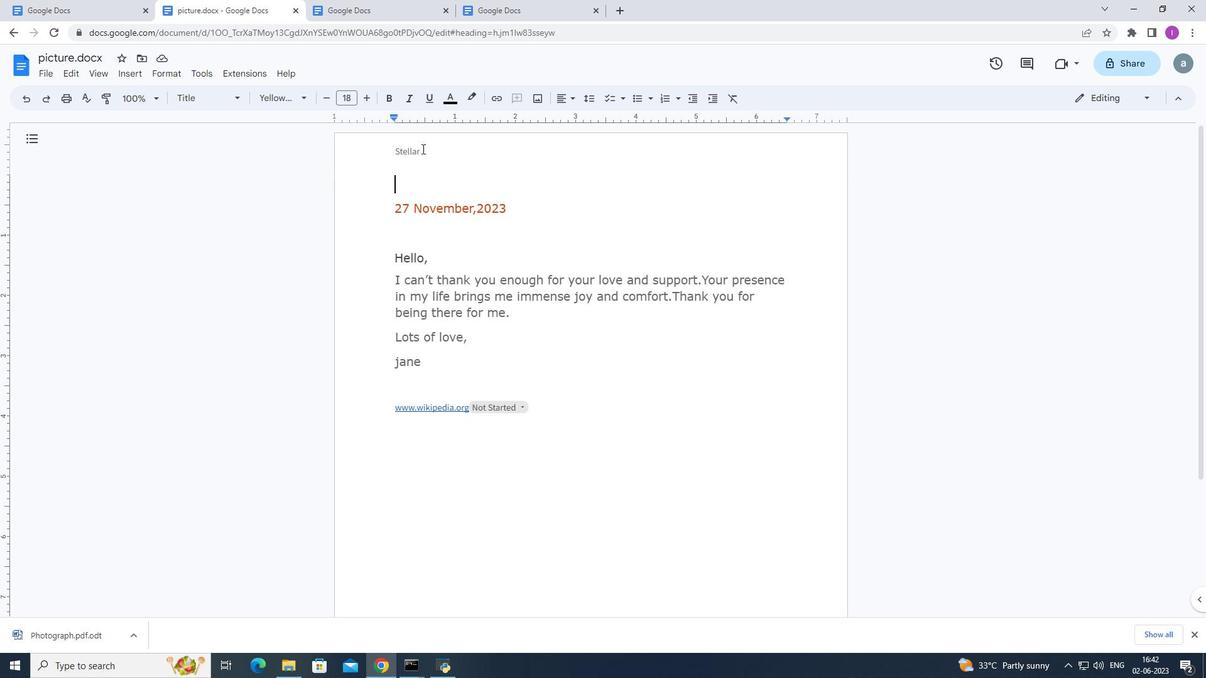 
Action: Mouse pressed left at (407, 153)
Screenshot: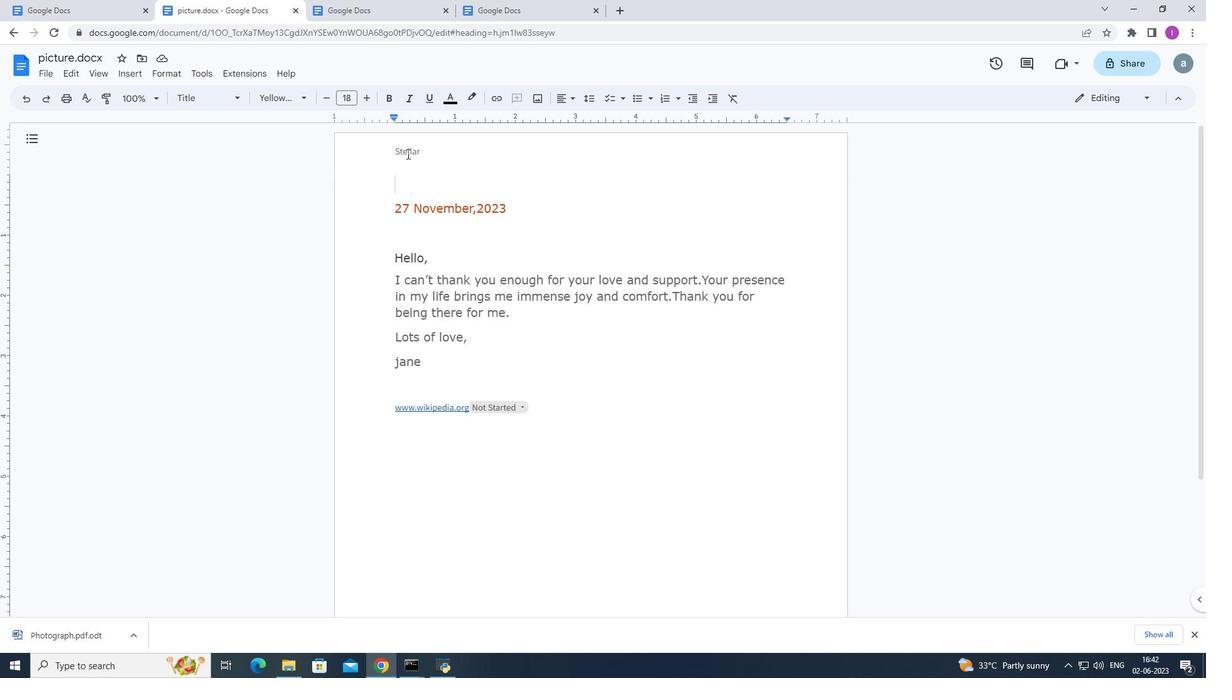
Action: Mouse pressed left at (407, 153)
Screenshot: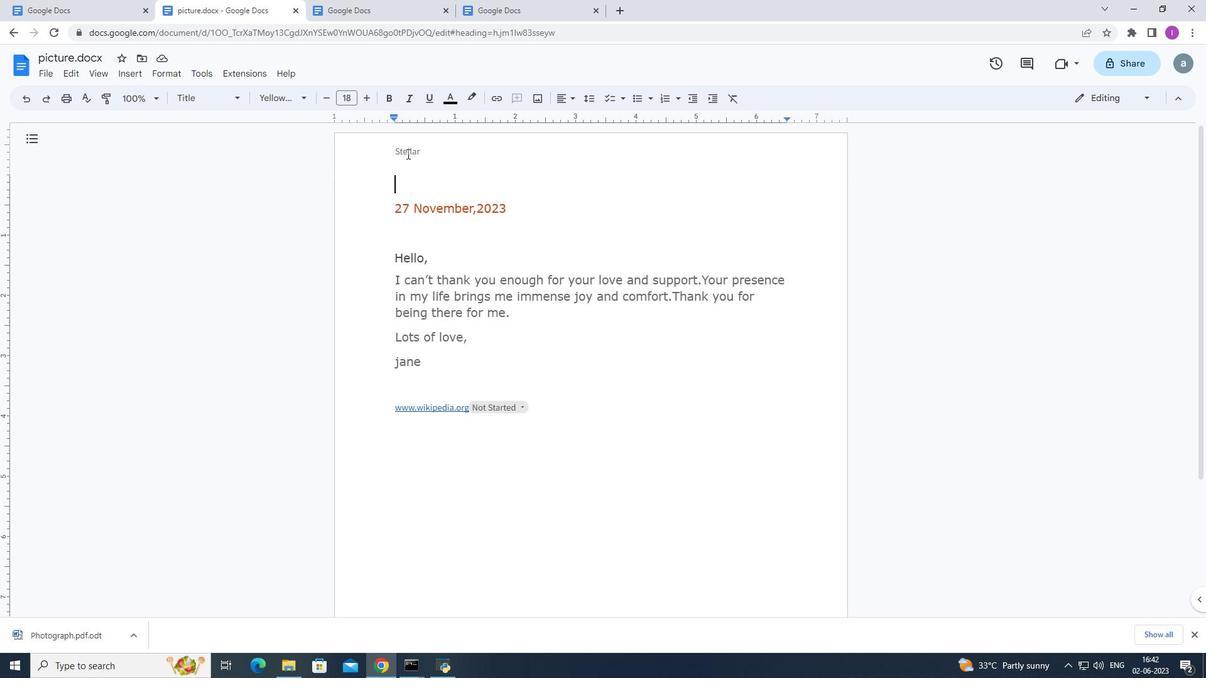
Action: Mouse moved to (422, 150)
Screenshot: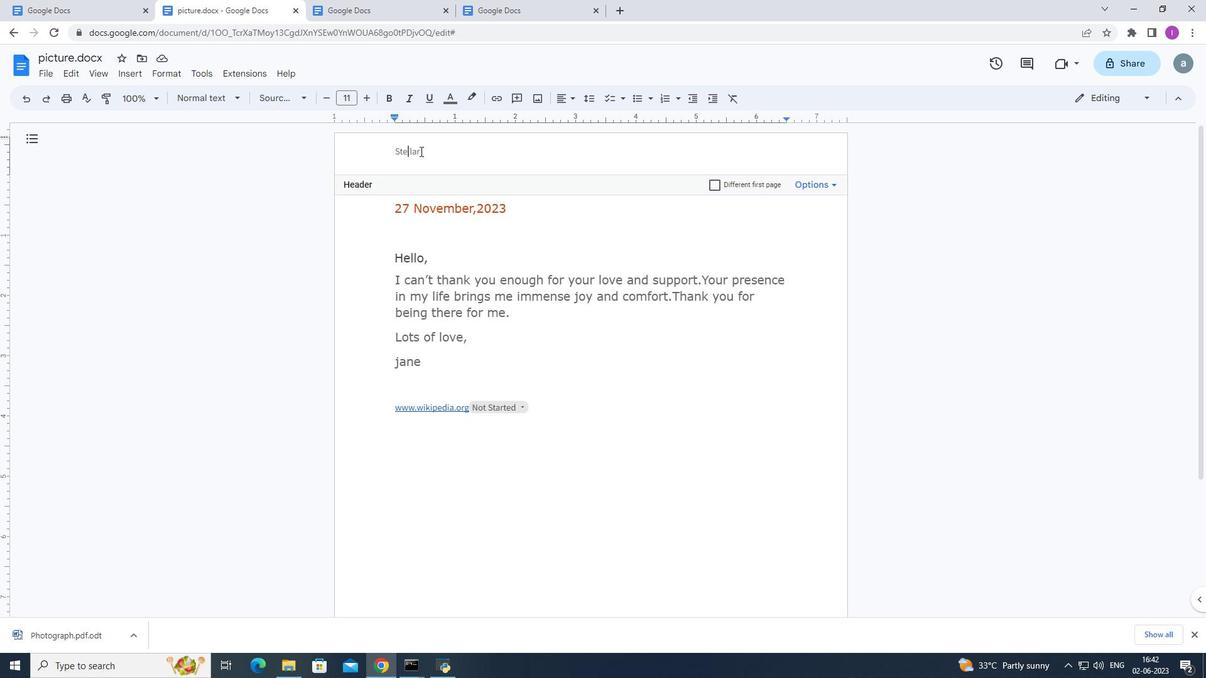 
Action: Mouse pressed left at (422, 150)
Screenshot: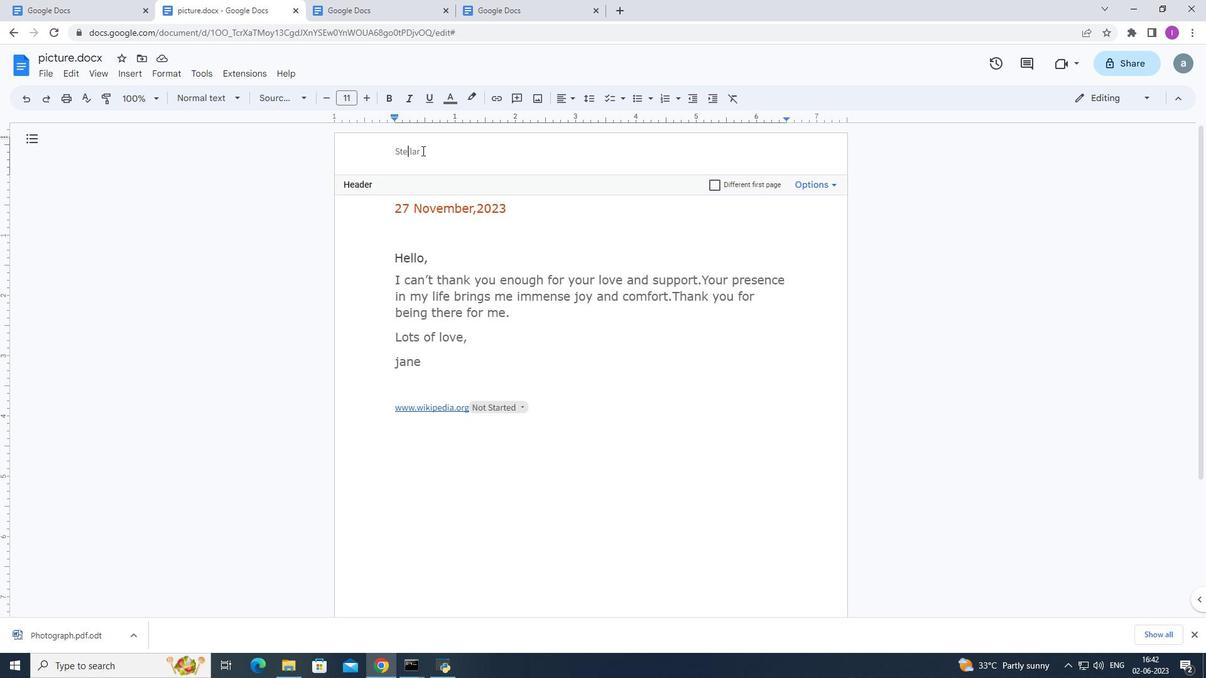 
Action: Mouse moved to (305, 96)
Screenshot: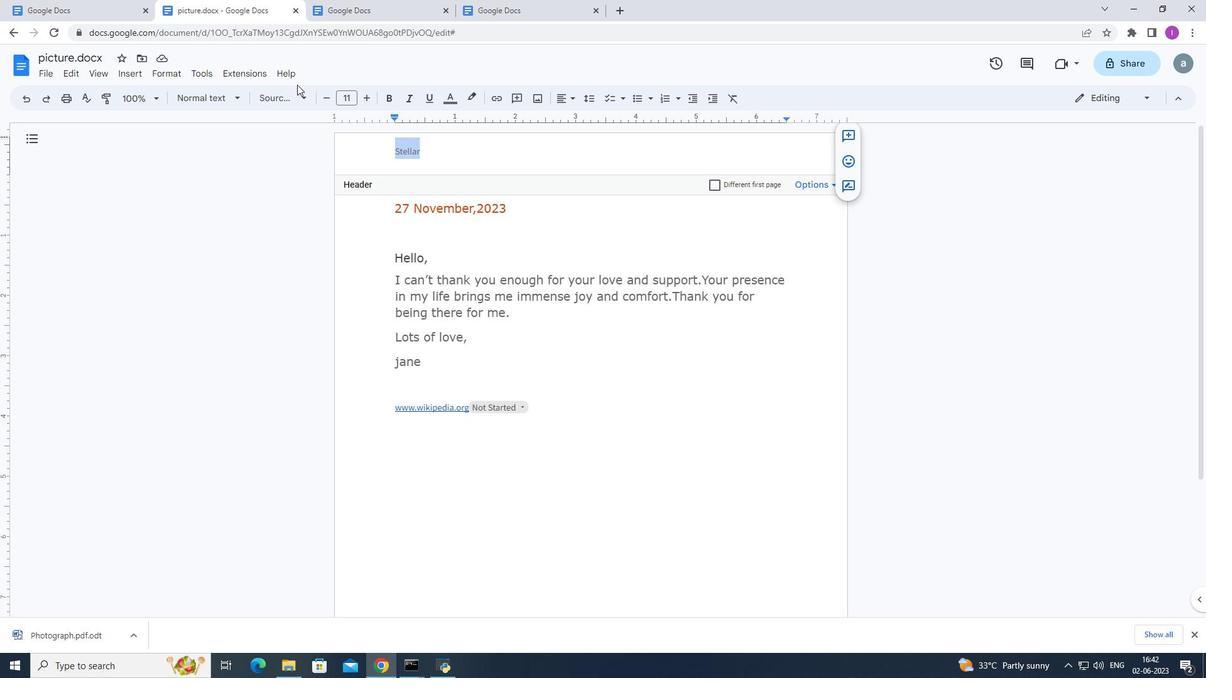 
Action: Mouse pressed left at (305, 96)
Screenshot: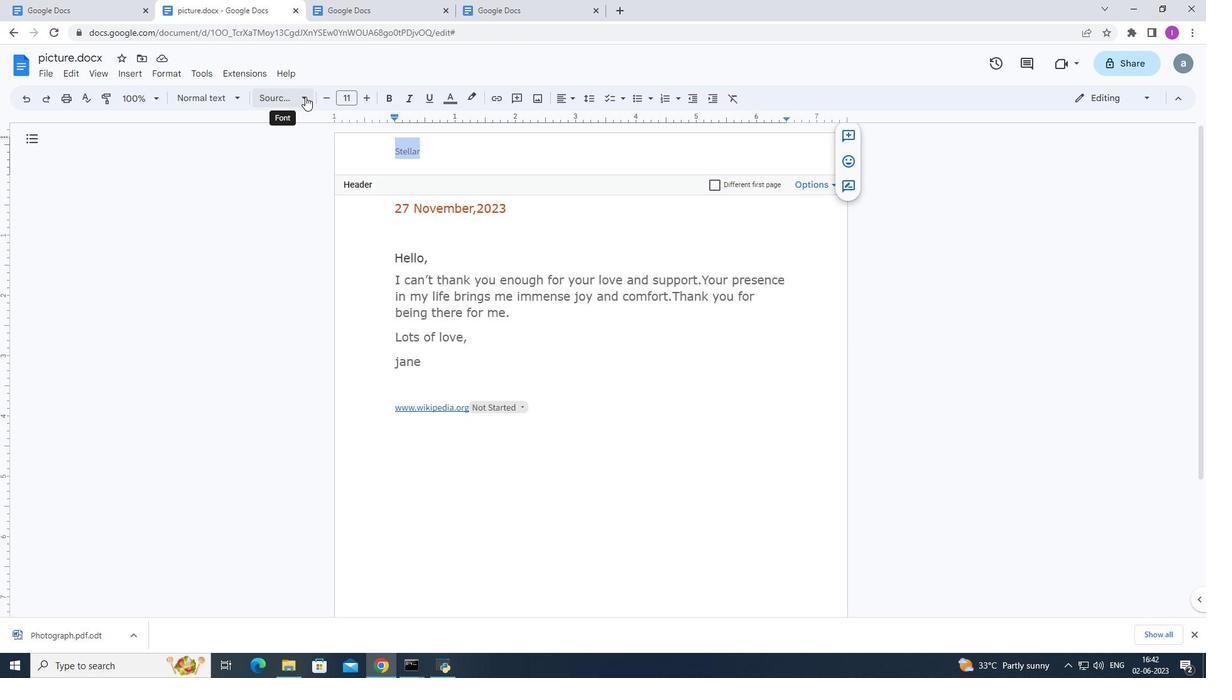 
Action: Mouse moved to (302, 367)
Screenshot: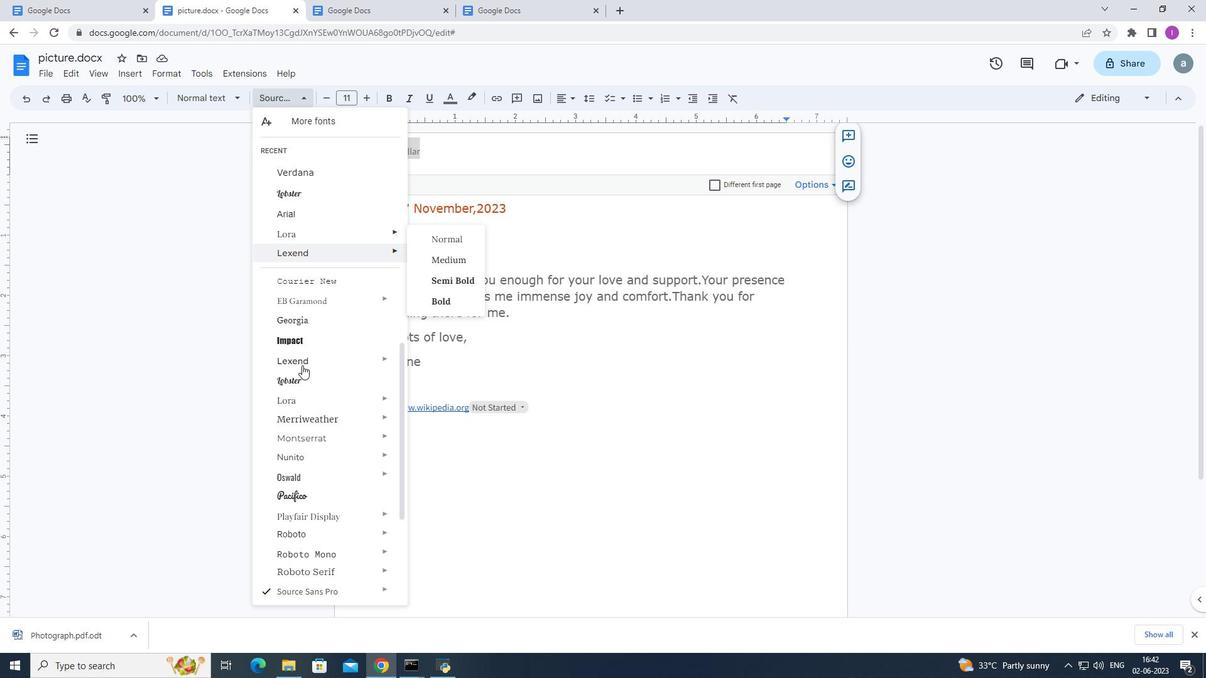 
Action: Mouse scrolled (302, 366) with delta (0, 0)
Screenshot: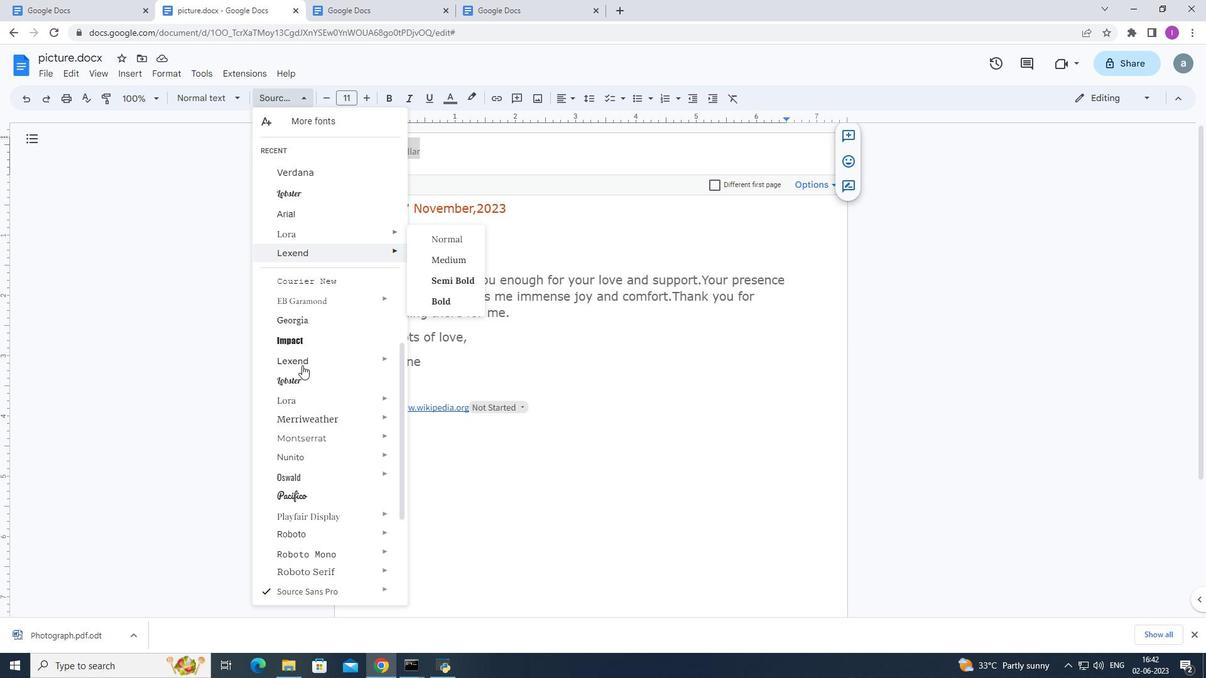 
Action: Mouse moved to (303, 368)
Screenshot: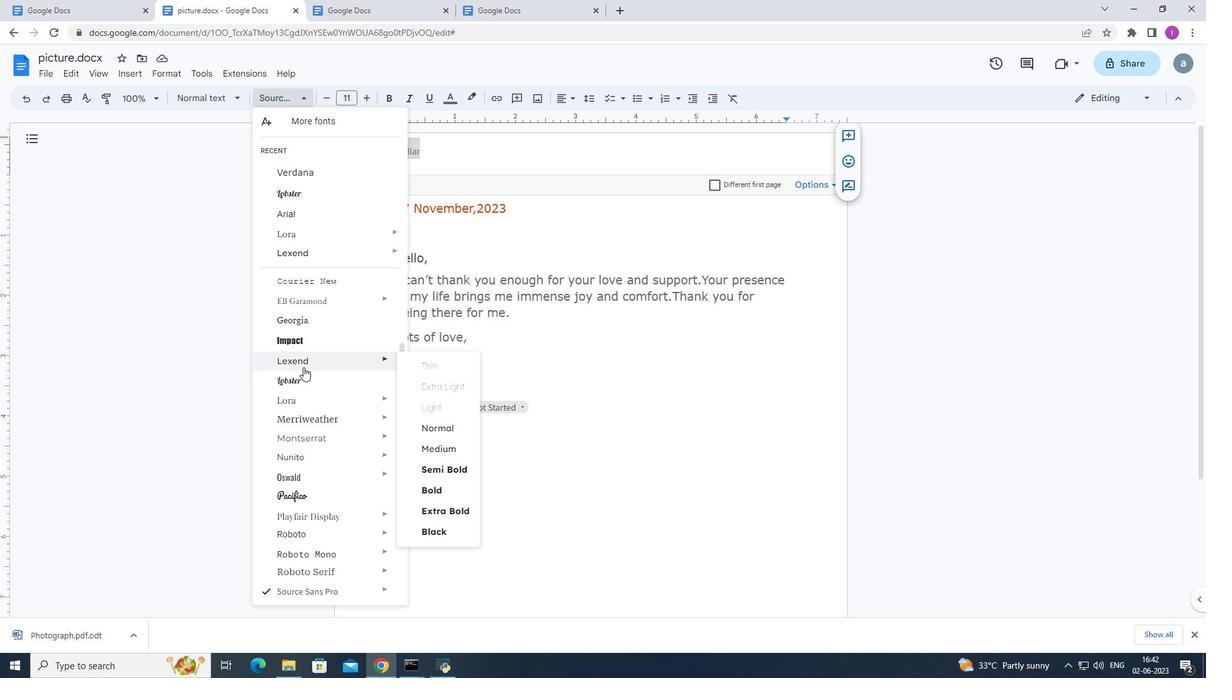 
Action: Mouse scrolled (303, 367) with delta (0, 0)
Screenshot: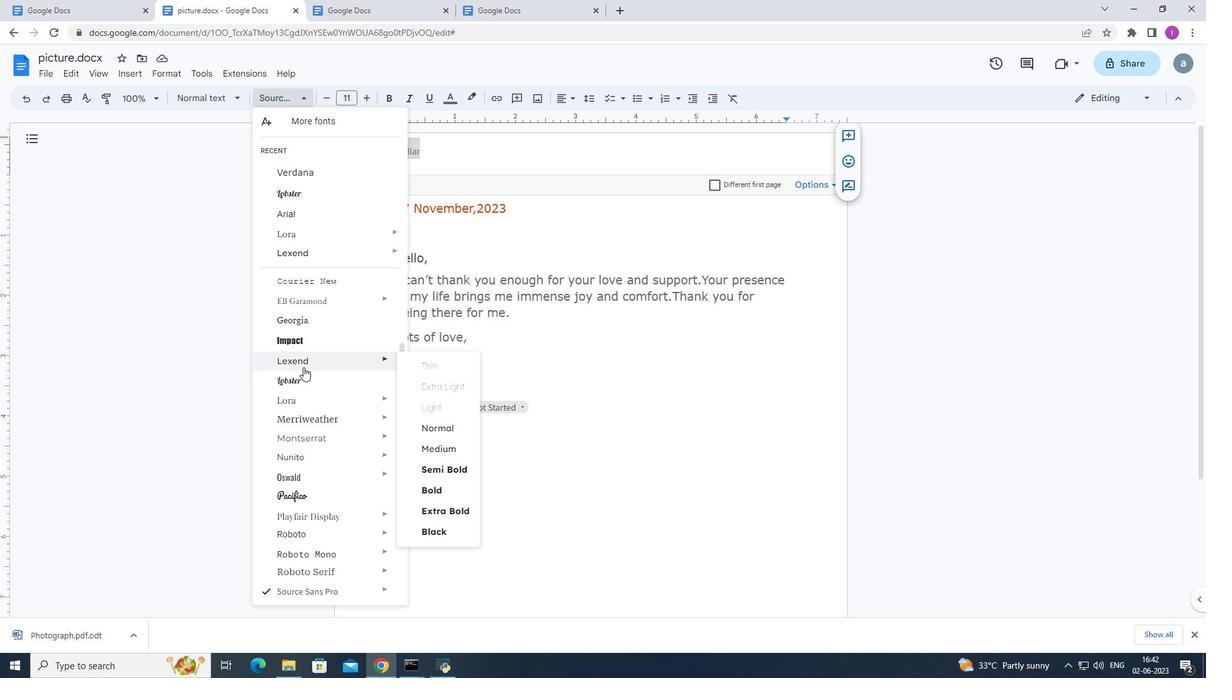 
Action: Mouse scrolled (303, 367) with delta (0, 0)
Screenshot: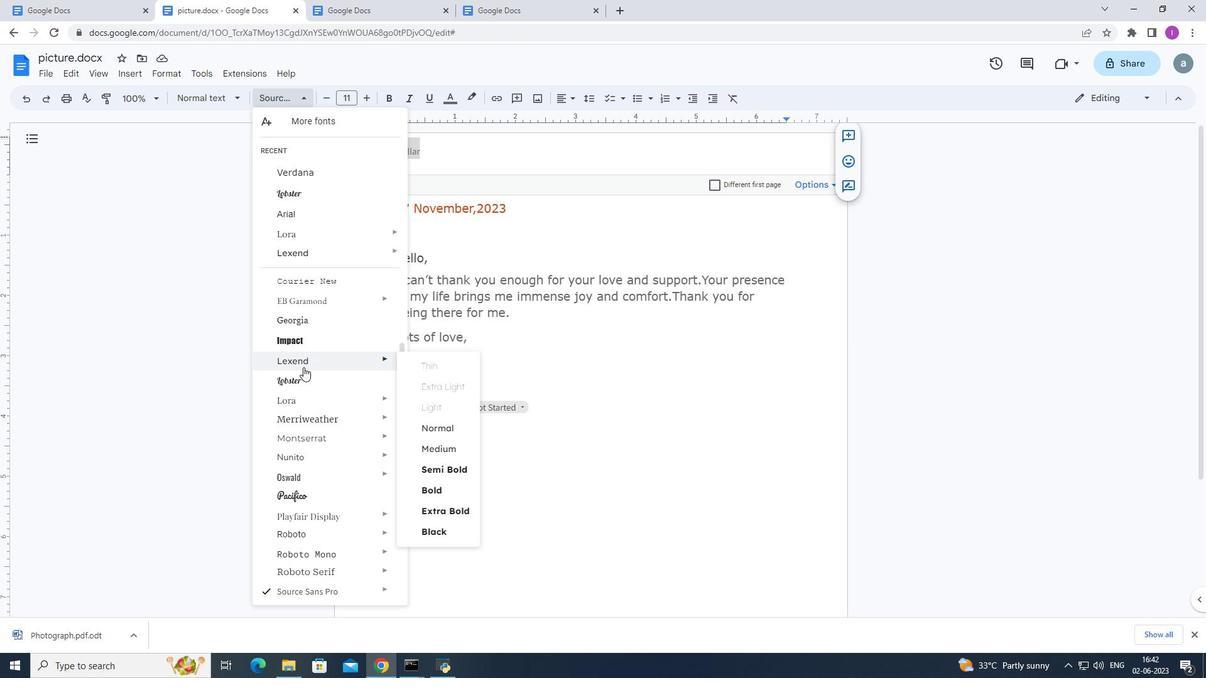 
Action: Mouse scrolled (303, 367) with delta (0, 0)
Screenshot: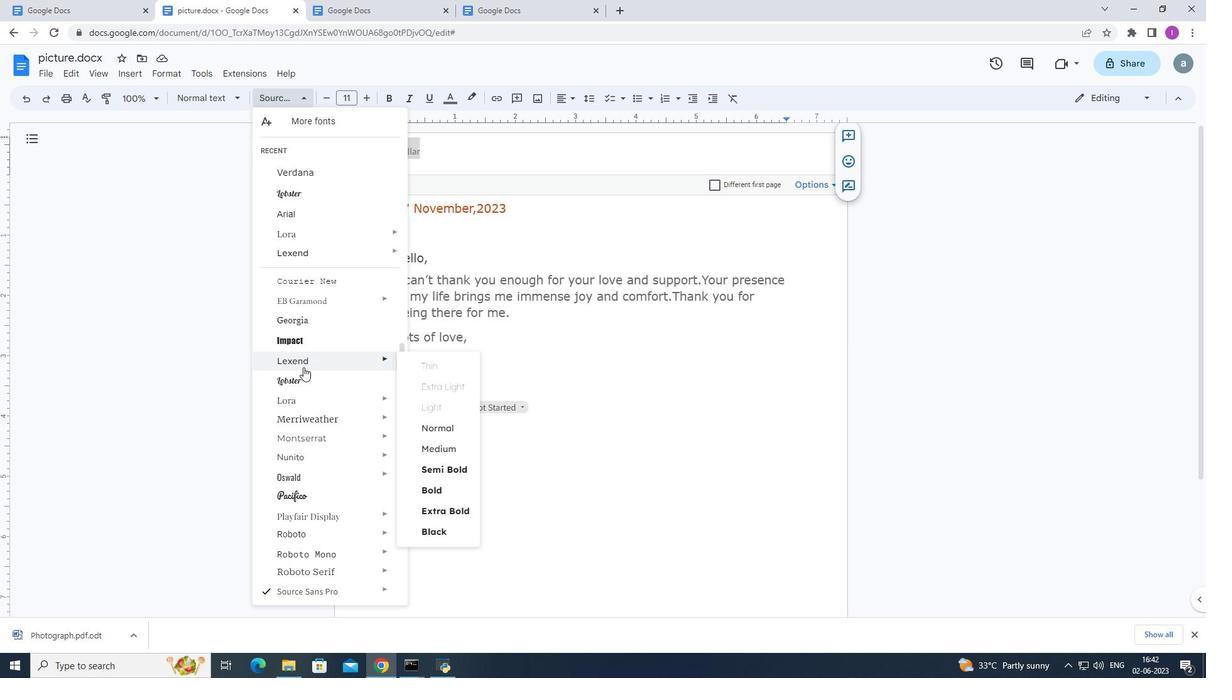
Action: Mouse moved to (302, 372)
Screenshot: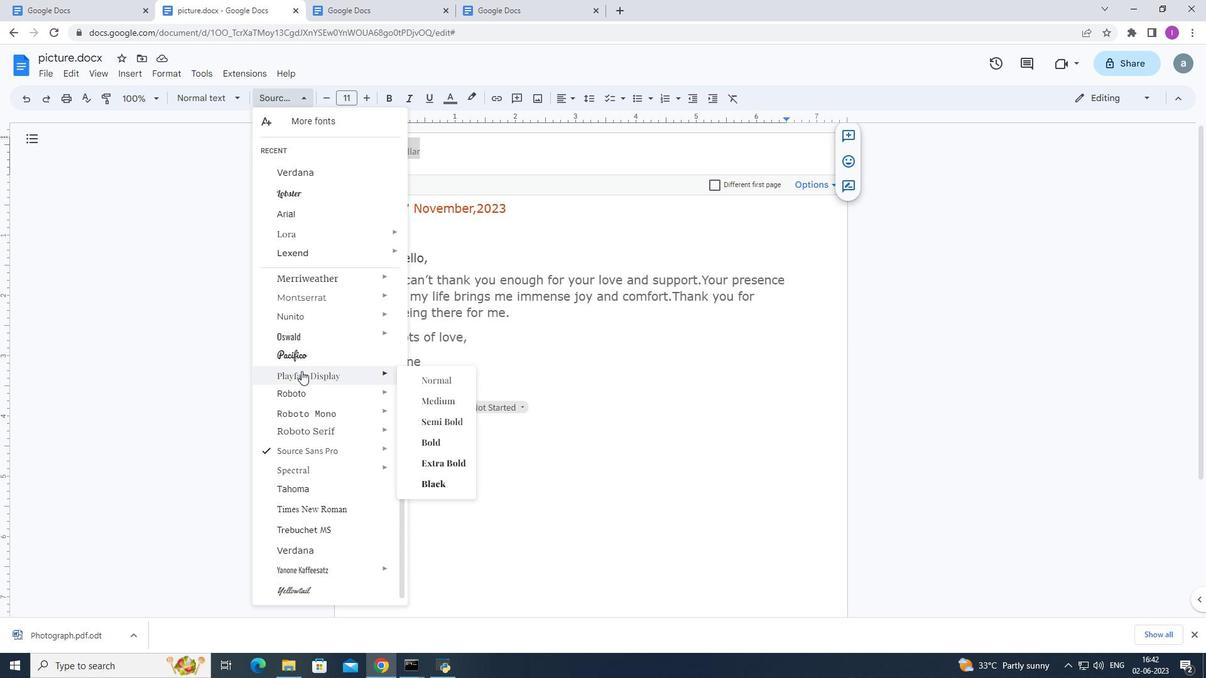 
Action: Mouse scrolled (302, 372) with delta (0, 0)
Screenshot: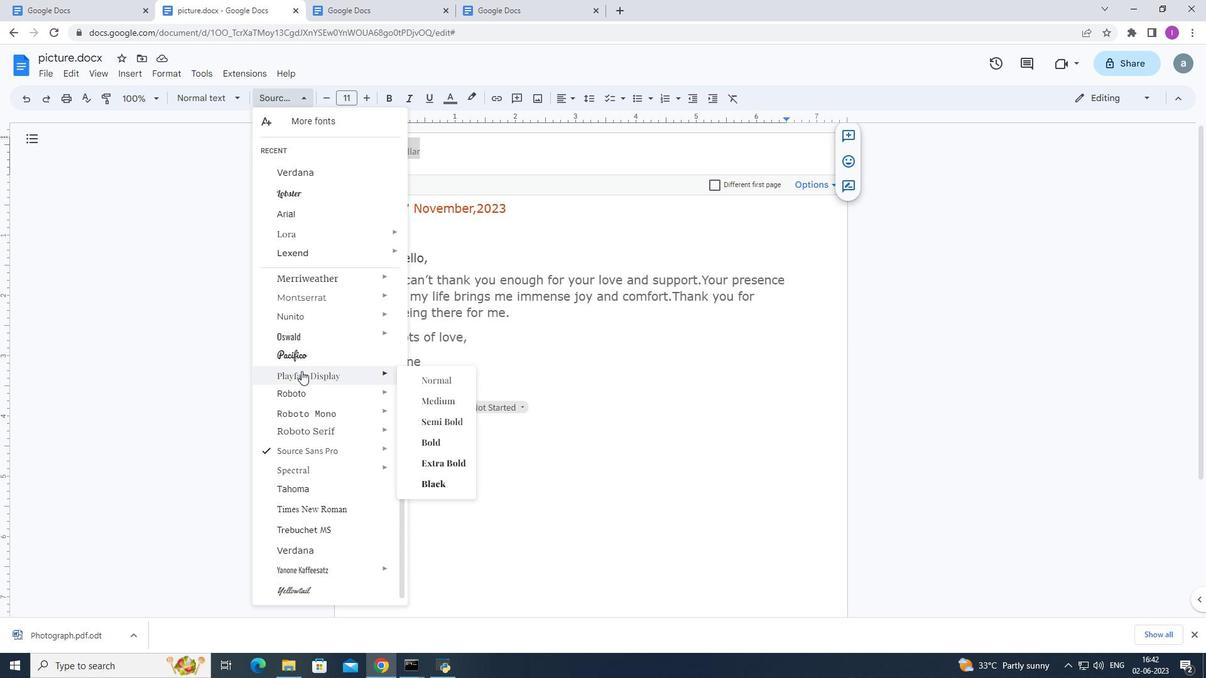 
Action: Mouse moved to (303, 373)
Screenshot: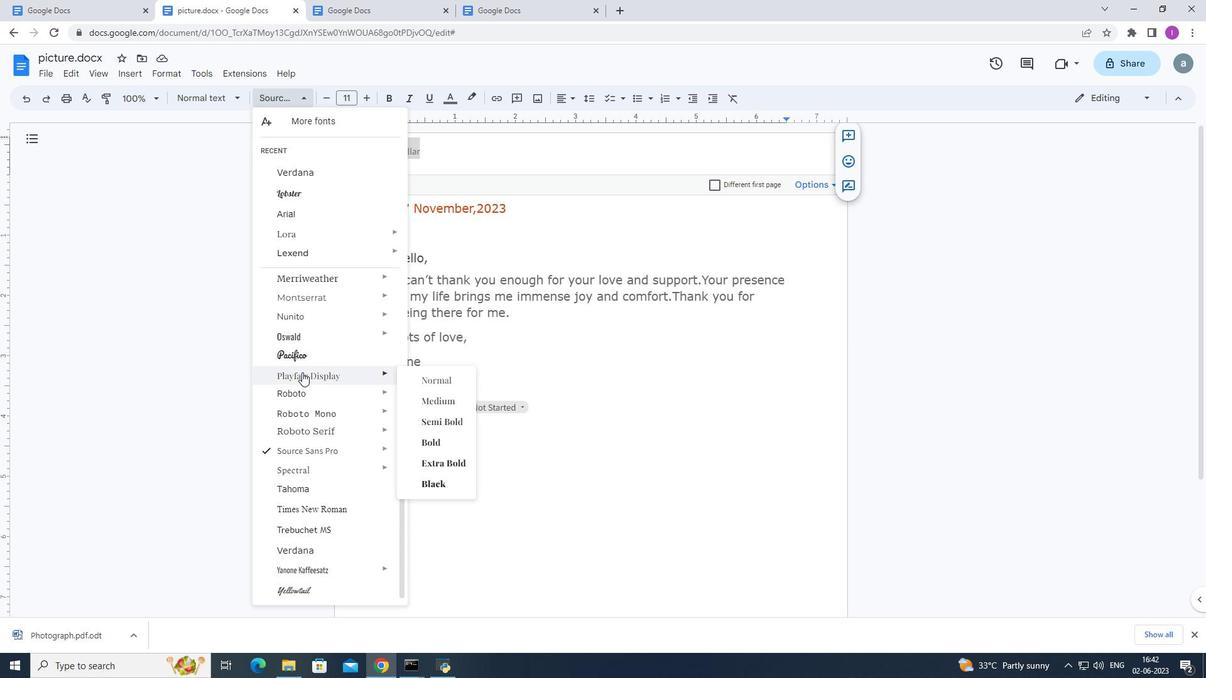 
Action: Mouse scrolled (303, 372) with delta (0, 0)
Screenshot: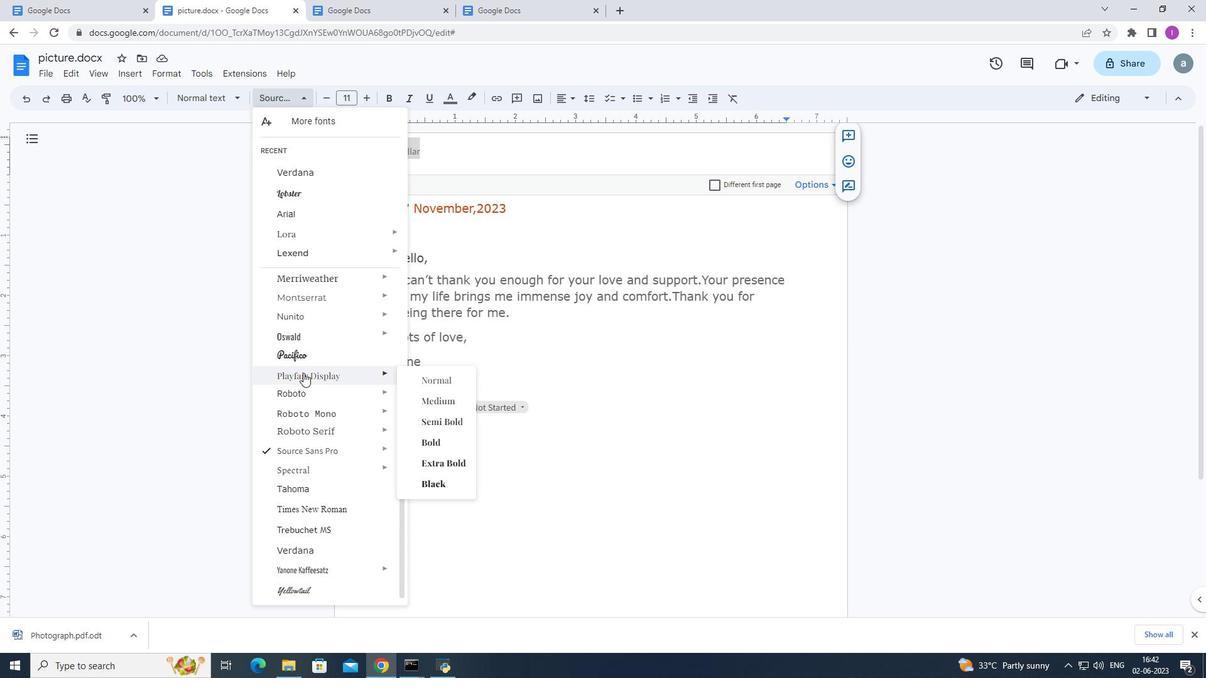 
Action: Mouse moved to (306, 591)
Screenshot: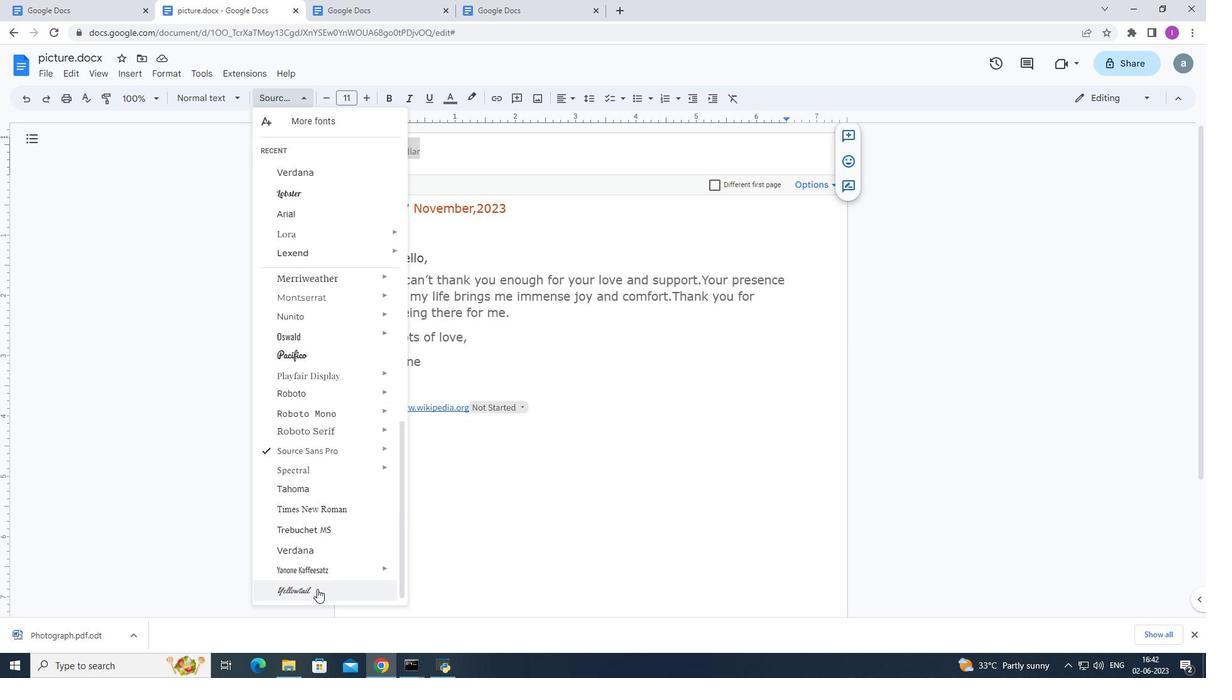 
Action: Mouse pressed left at (306, 591)
Screenshot: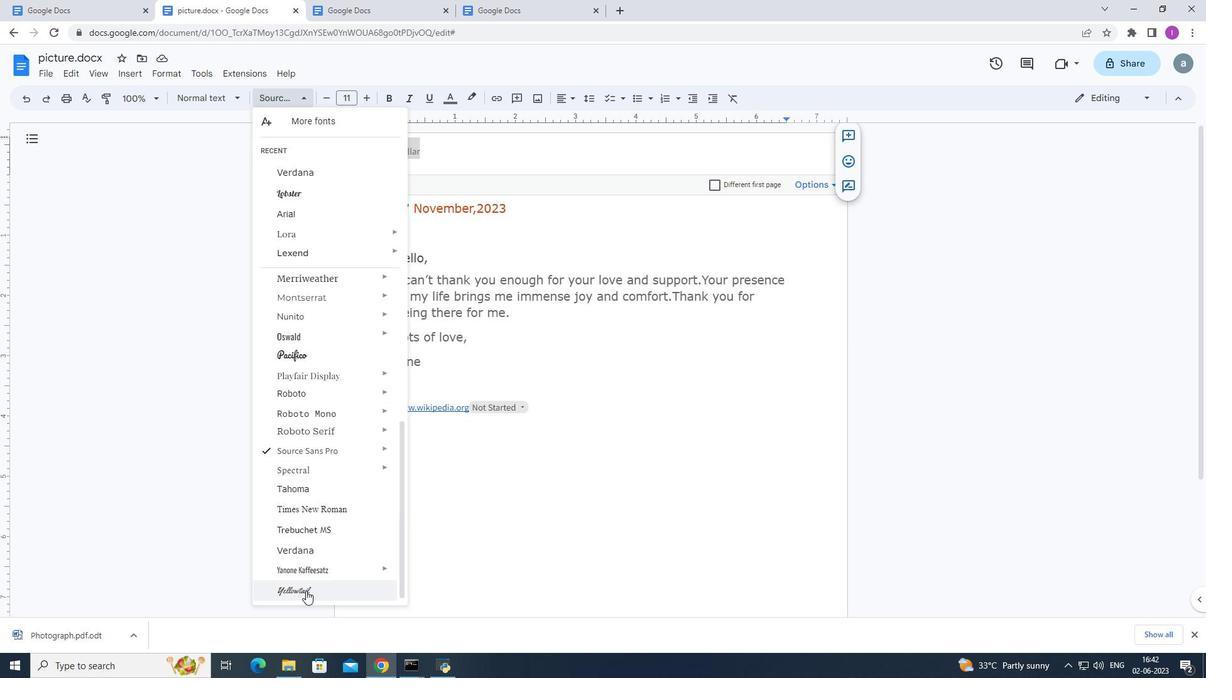 
Action: Mouse moved to (147, 451)
Screenshot: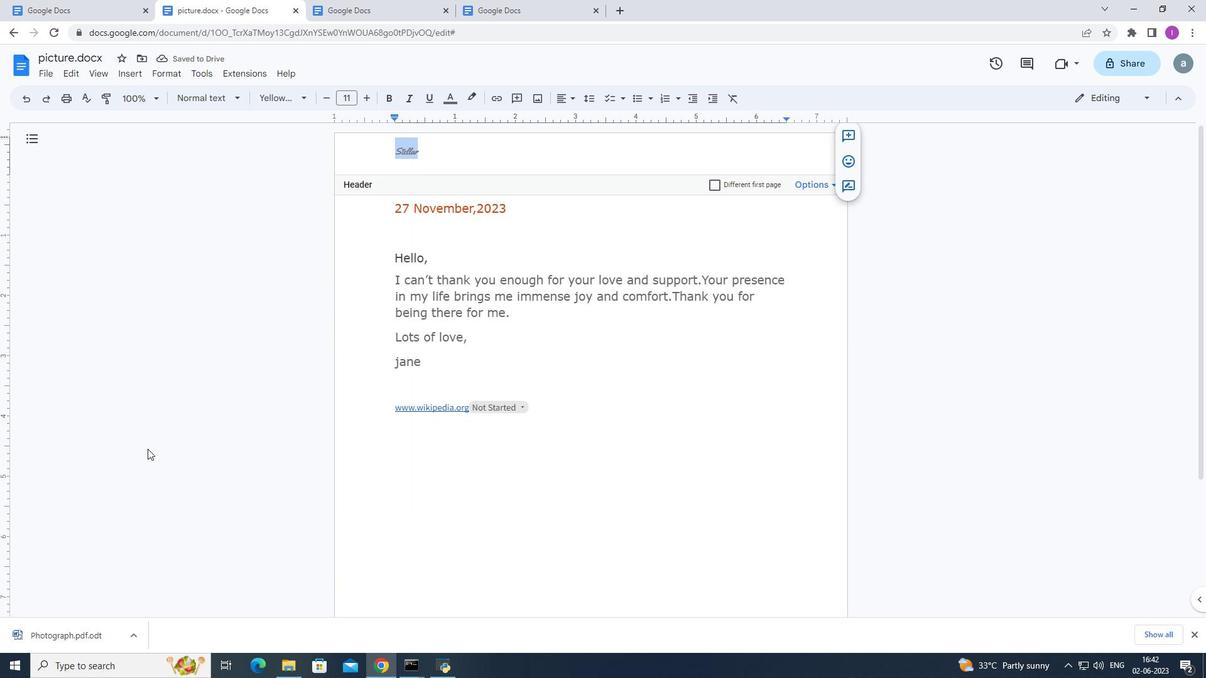 
